 Task: Open Card Tax Filing Review in Board Voice of Customer Customer Persona Development and Analysis to Workspace Agile Coaching and add a team member Softage.2@softage.net, a label Yellow, a checklist Brewing, an attachment from your google drive, a color Yellow and finally, add a card description 'Conduct customer research for new product' and a comment 'This task presents an opportunity to demonstrate our creativity and innovation, exploring new ideas and approaches.'. Add a start date 'Jan 06, 1900' with a due date 'Jan 13, 1900'
Action: Mouse moved to (68, 314)
Screenshot: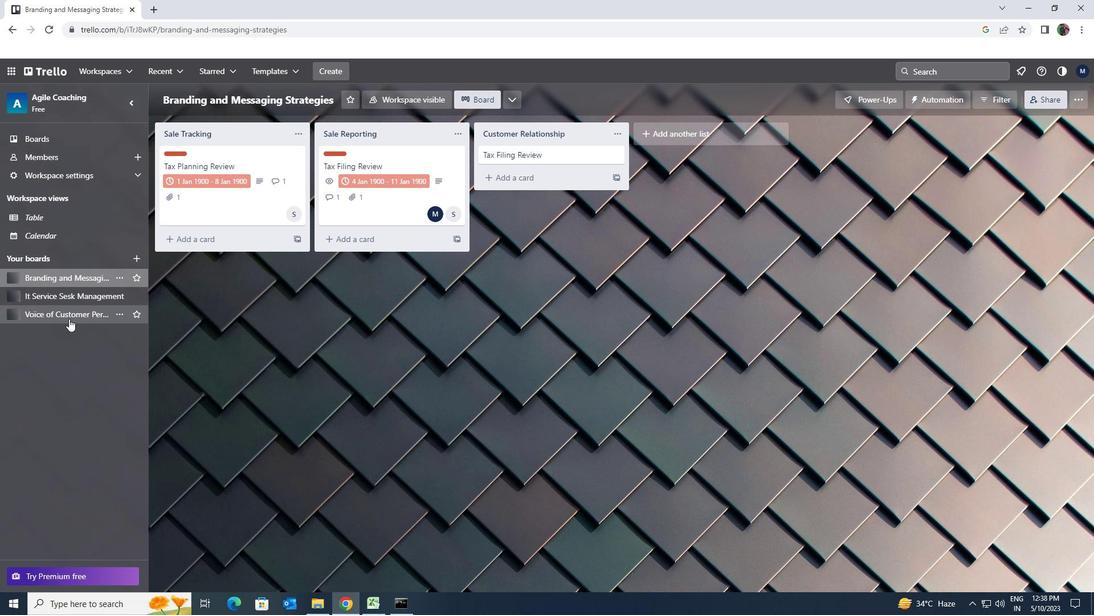 
Action: Mouse pressed left at (68, 314)
Screenshot: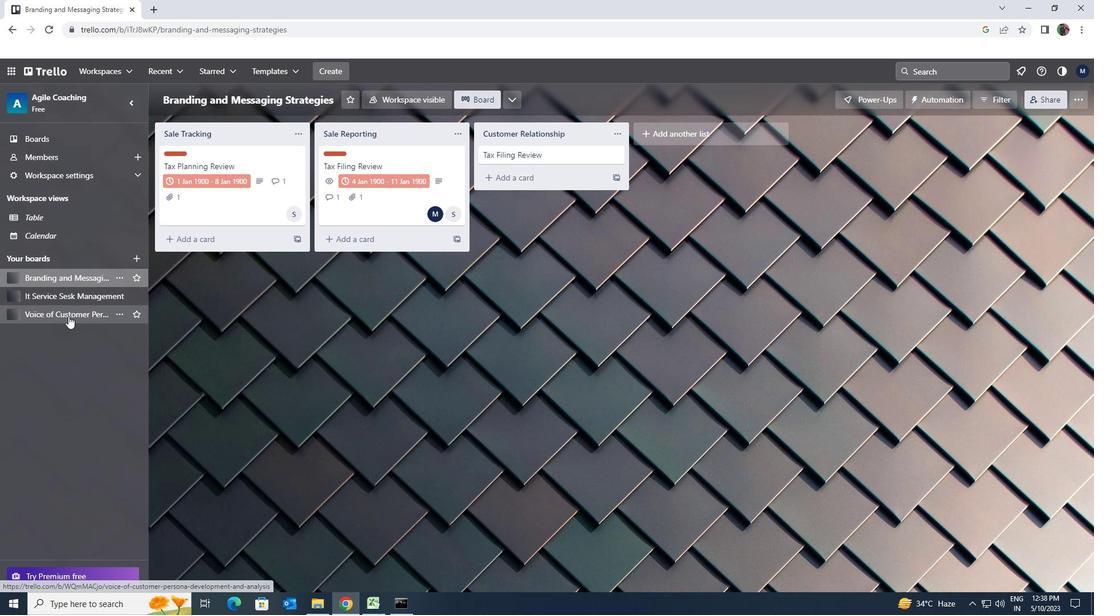 
Action: Mouse moved to (388, 176)
Screenshot: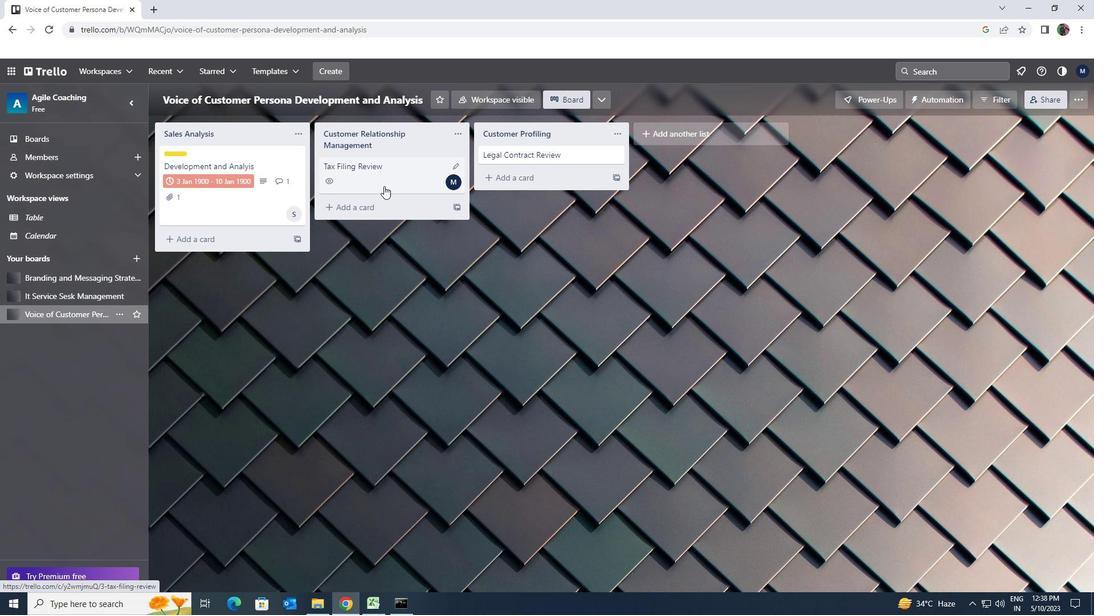 
Action: Mouse pressed left at (388, 176)
Screenshot: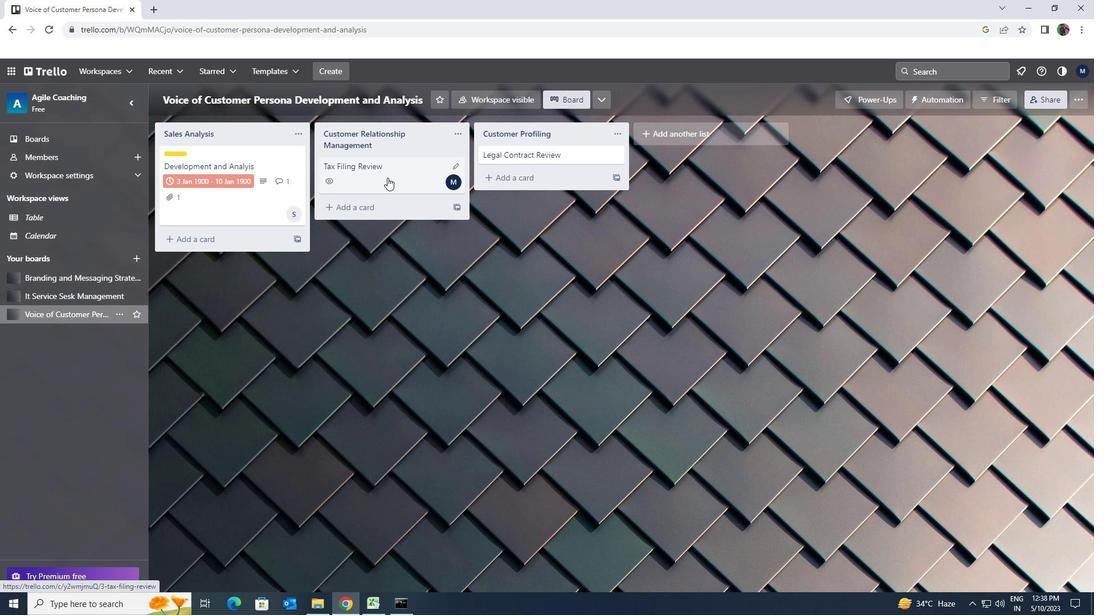 
Action: Mouse moved to (713, 167)
Screenshot: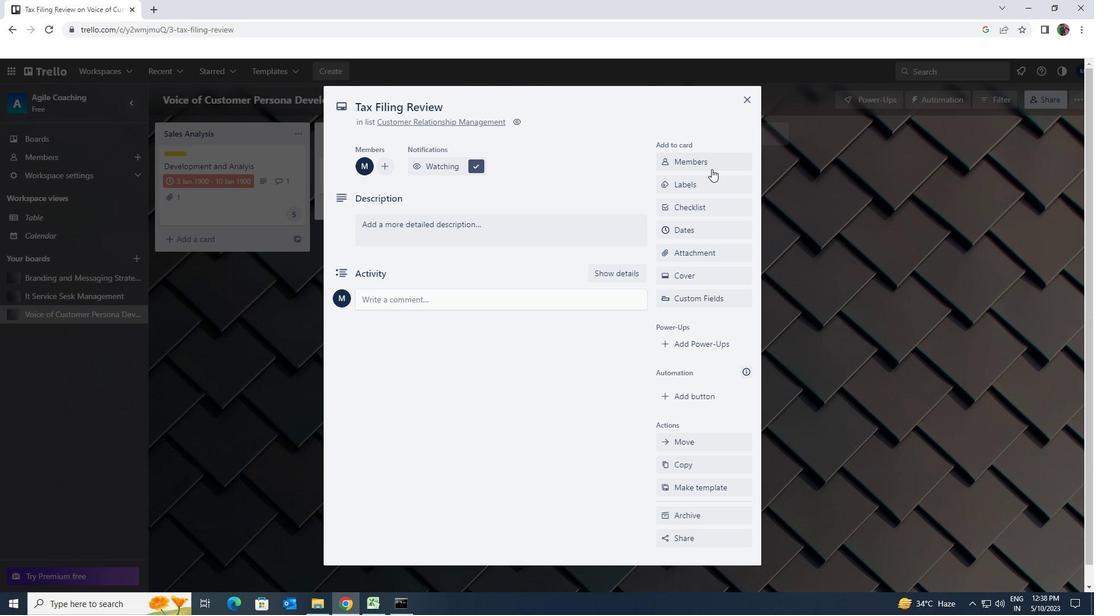 
Action: Mouse pressed left at (713, 167)
Screenshot: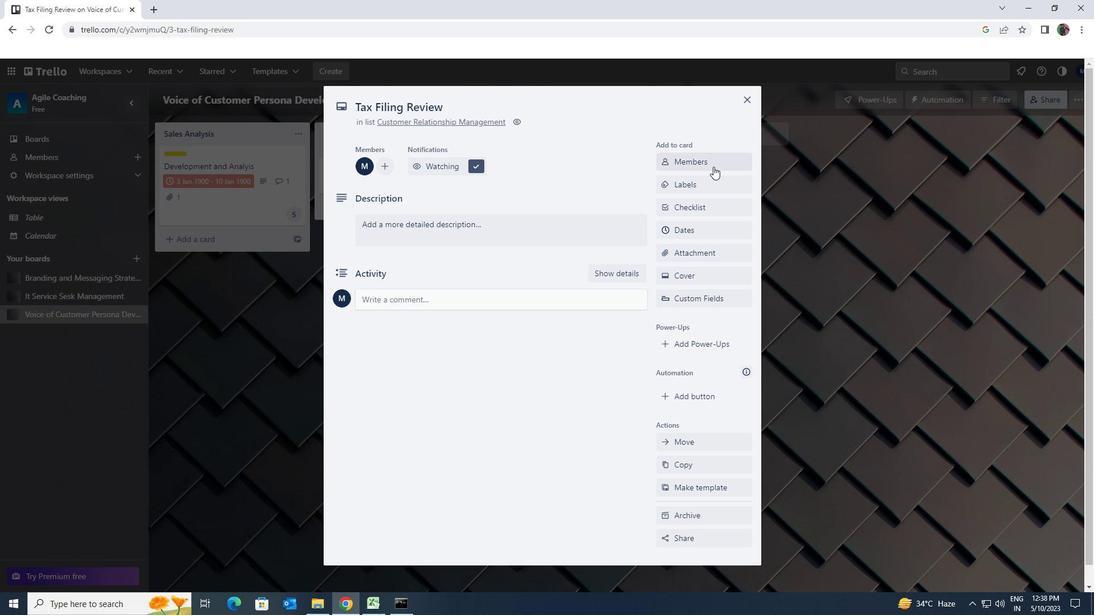 
Action: Key pressed <Key.shift>SOFTAGE.2<Key.shift><Key.shift><Key.shift>@<Key.shift>SOFTAGE.NET
Screenshot: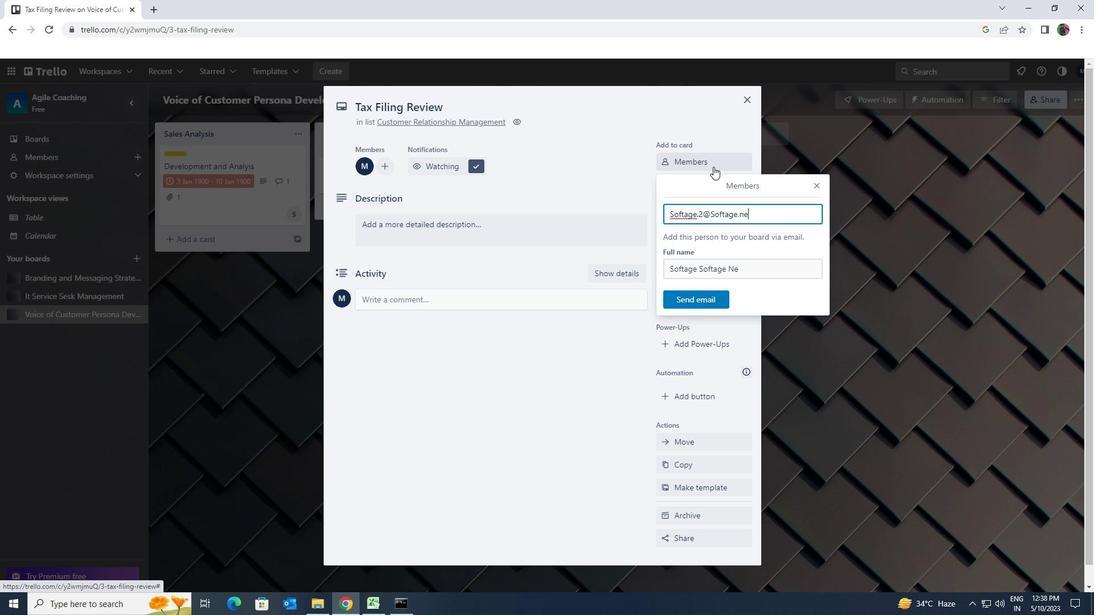 
Action: Mouse moved to (706, 292)
Screenshot: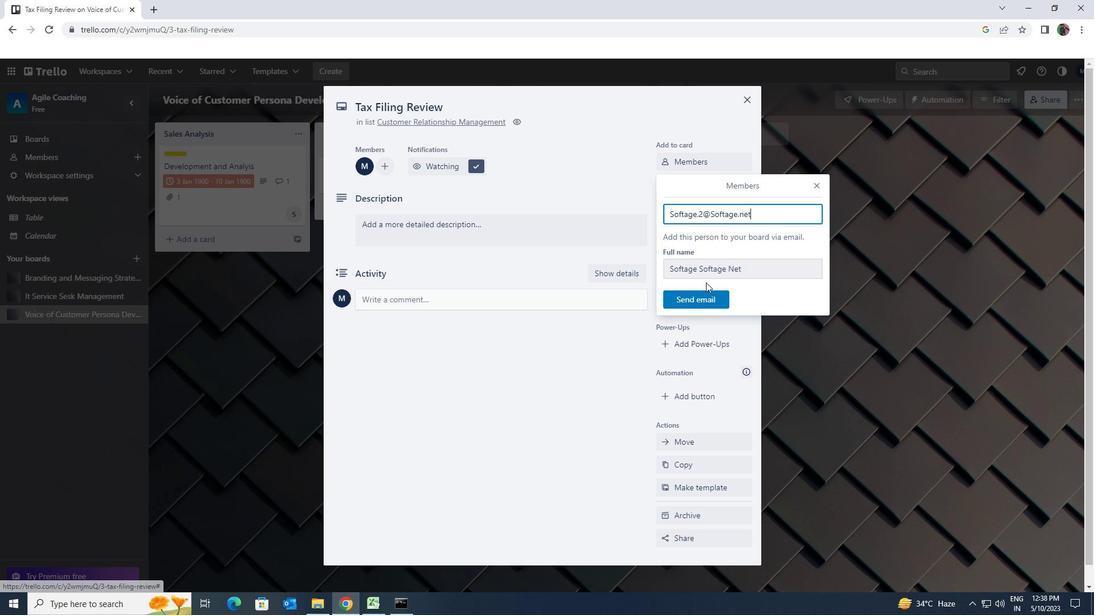 
Action: Mouse pressed left at (706, 292)
Screenshot: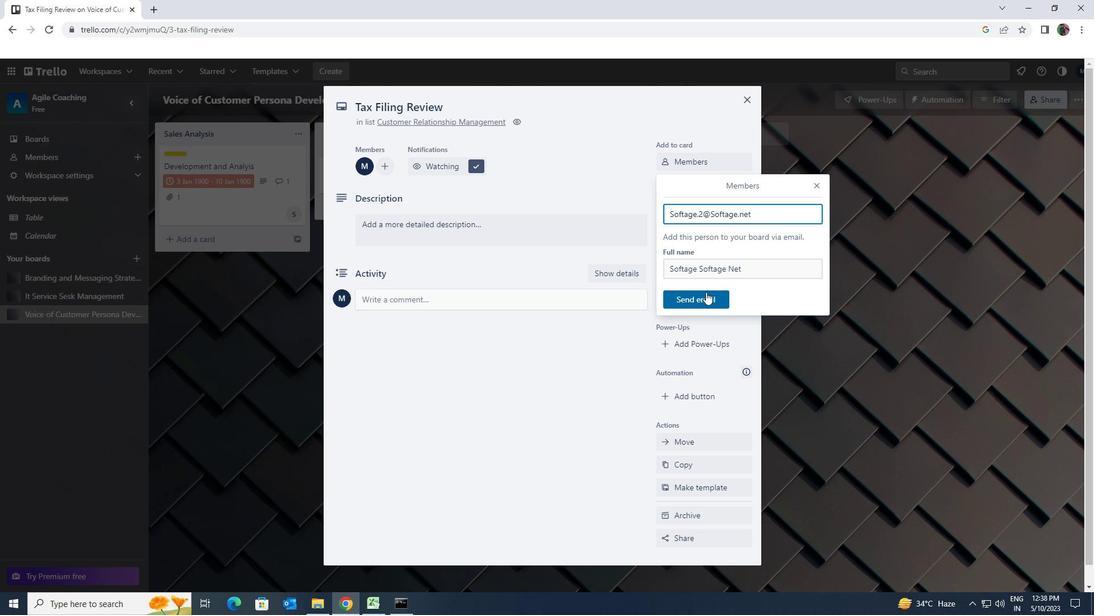 
Action: Mouse moved to (681, 182)
Screenshot: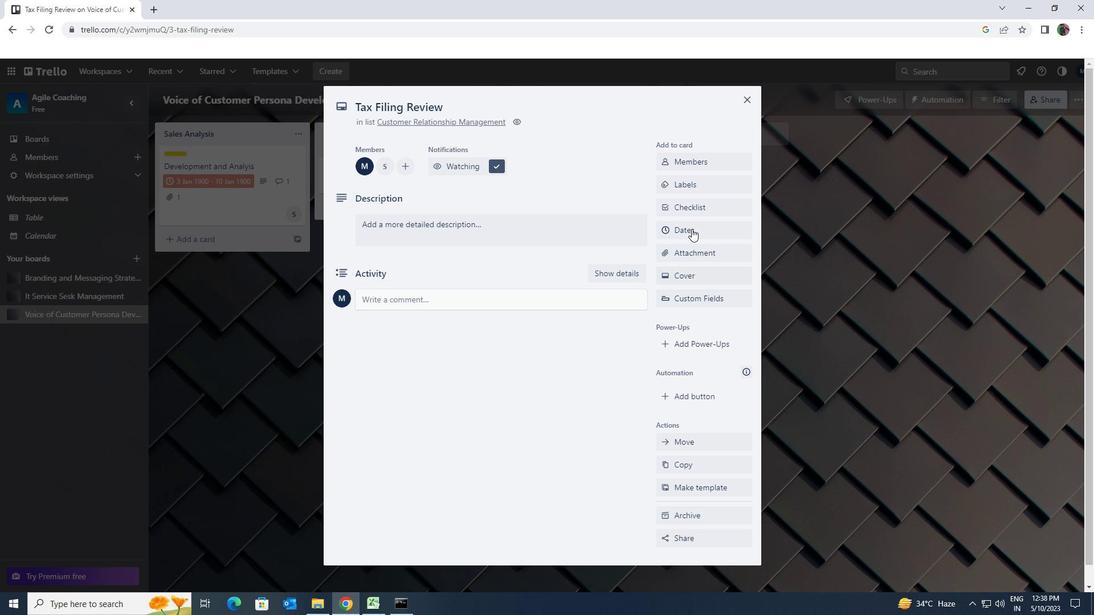 
Action: Mouse pressed left at (681, 182)
Screenshot: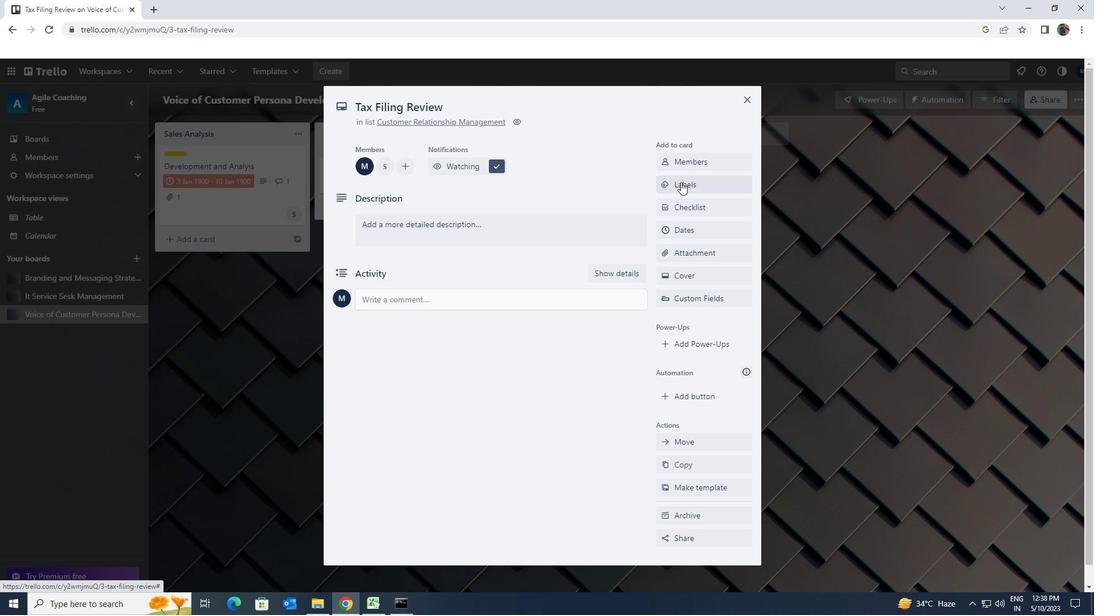 
Action: Mouse moved to (703, 417)
Screenshot: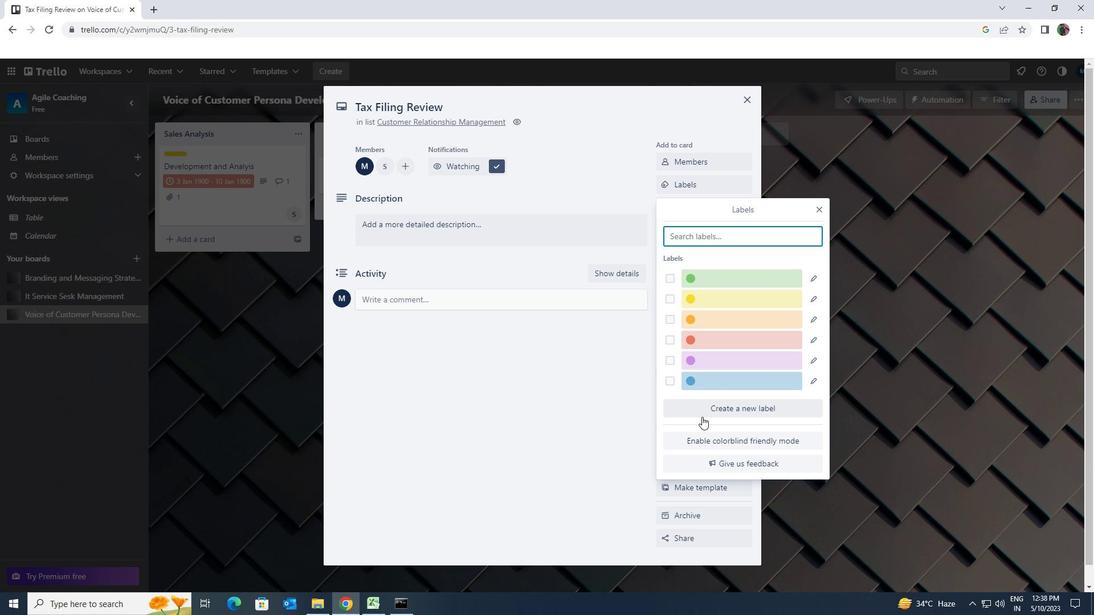 
Action: Mouse pressed left at (703, 417)
Screenshot: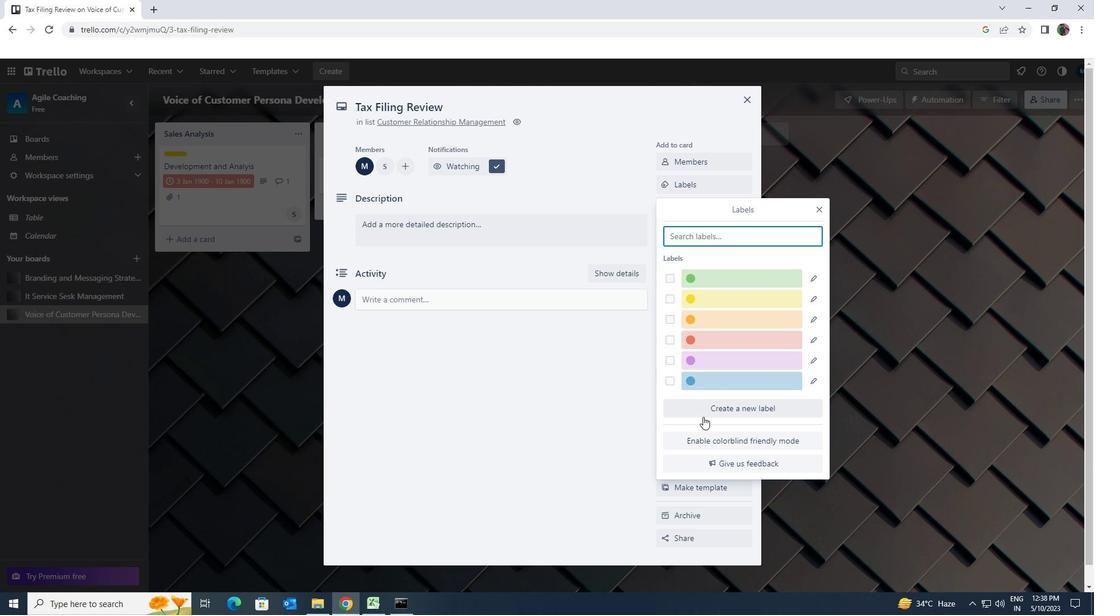 
Action: Mouse moved to (719, 370)
Screenshot: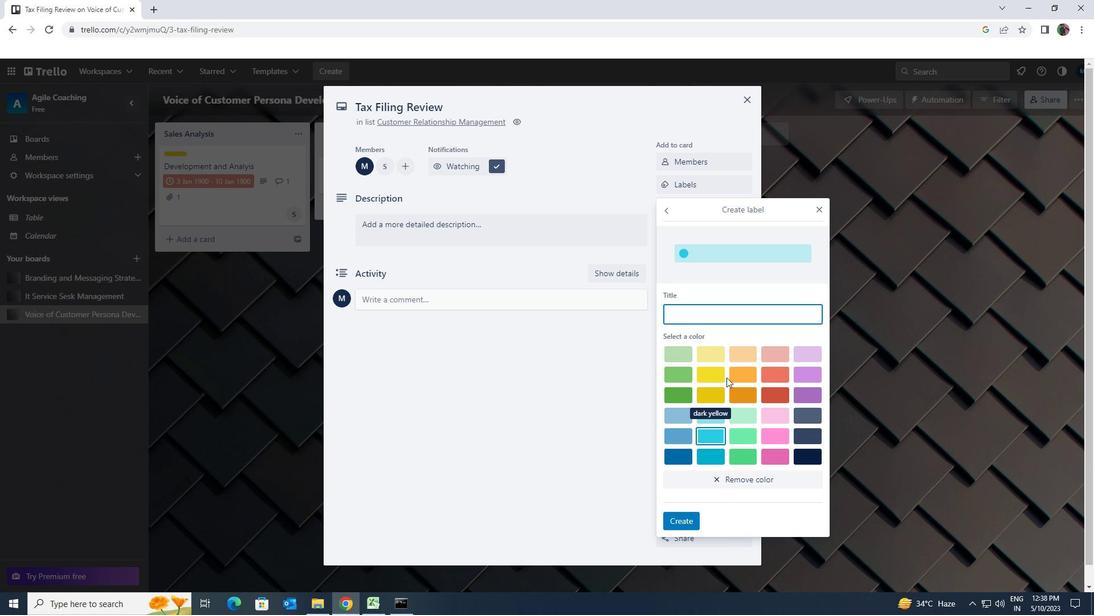 
Action: Mouse pressed left at (719, 370)
Screenshot: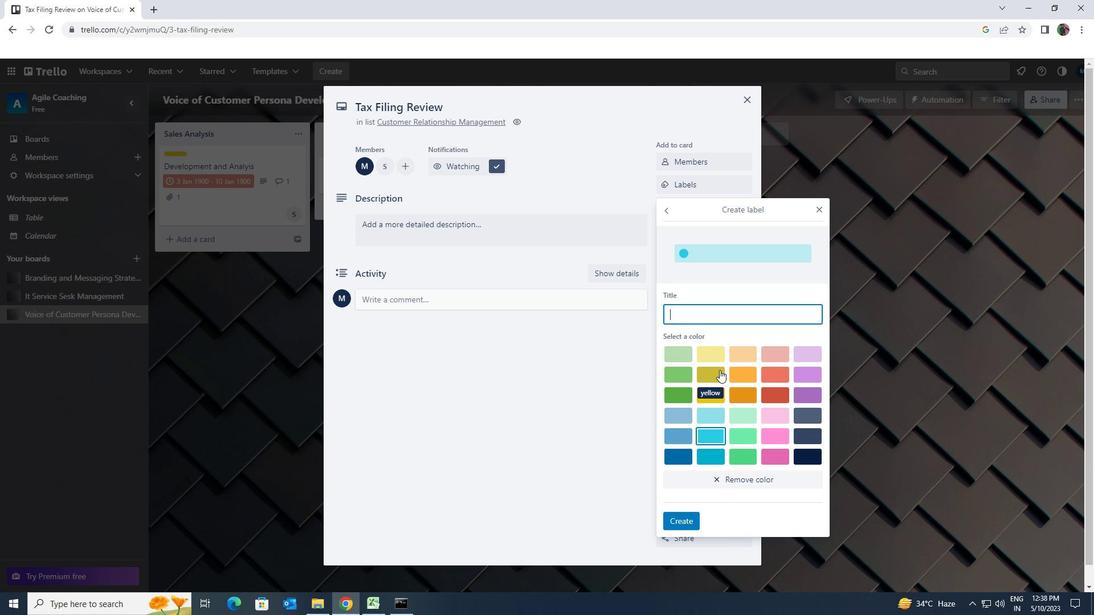 
Action: Mouse moved to (690, 519)
Screenshot: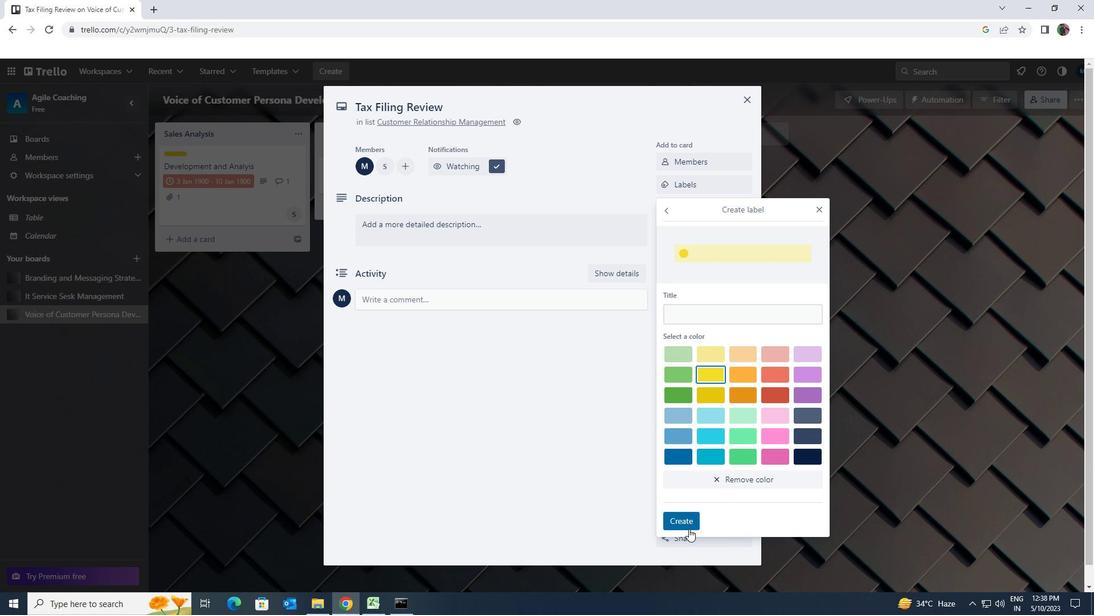 
Action: Mouse pressed left at (690, 519)
Screenshot: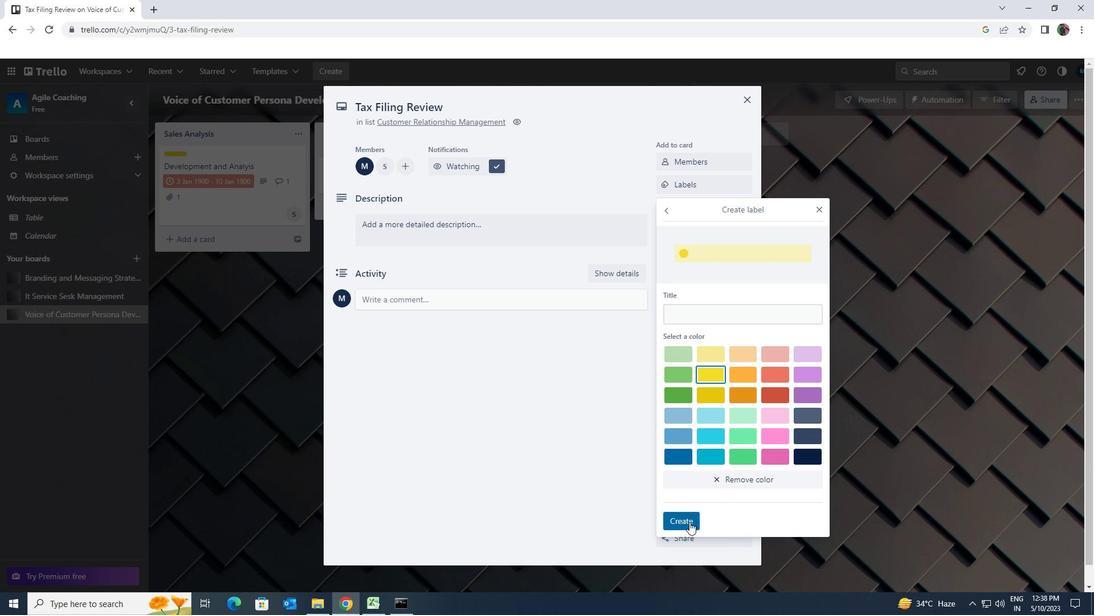 
Action: Mouse moved to (818, 212)
Screenshot: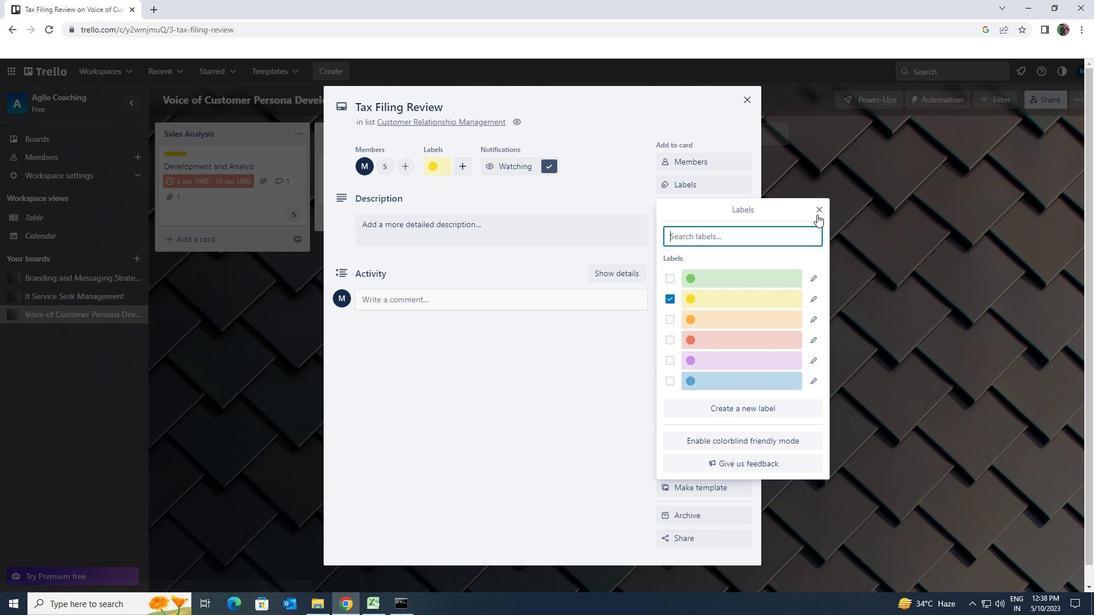 
Action: Mouse pressed left at (818, 212)
Screenshot: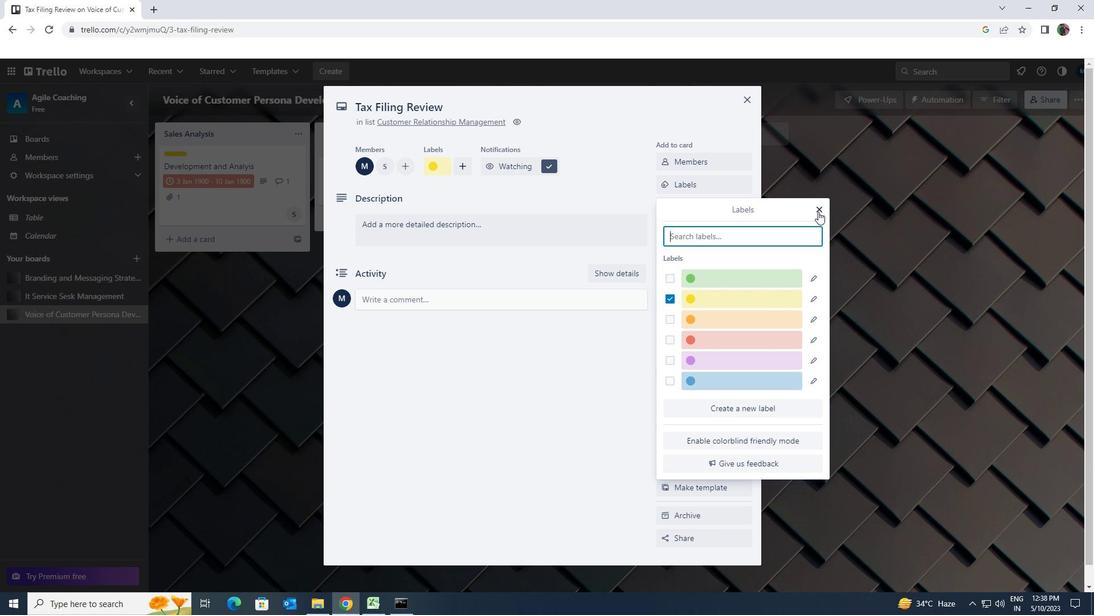 
Action: Mouse moved to (722, 213)
Screenshot: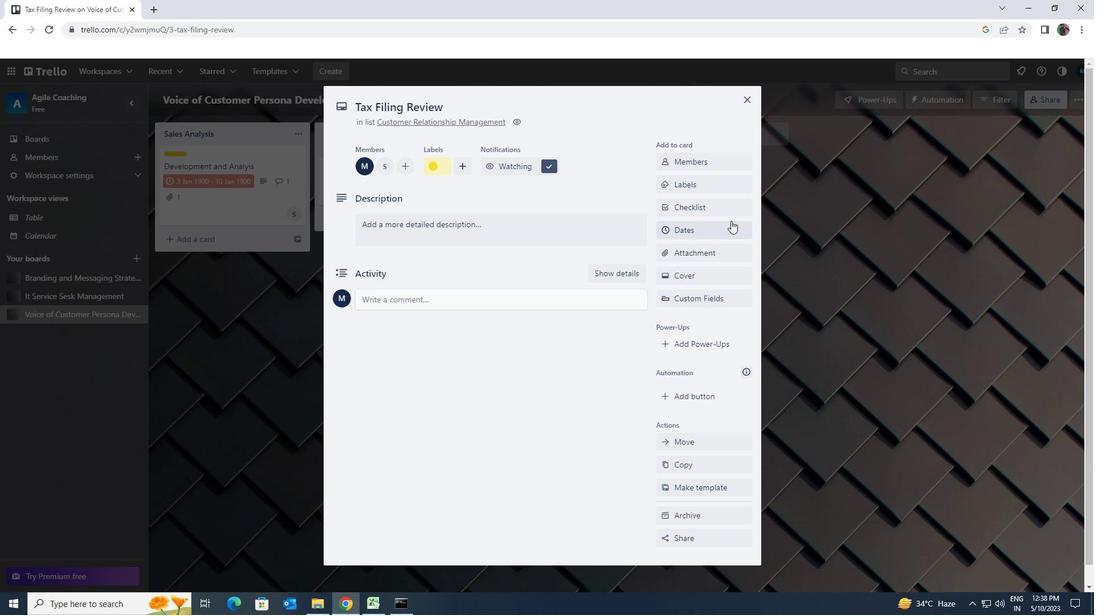 
Action: Mouse pressed left at (722, 213)
Screenshot: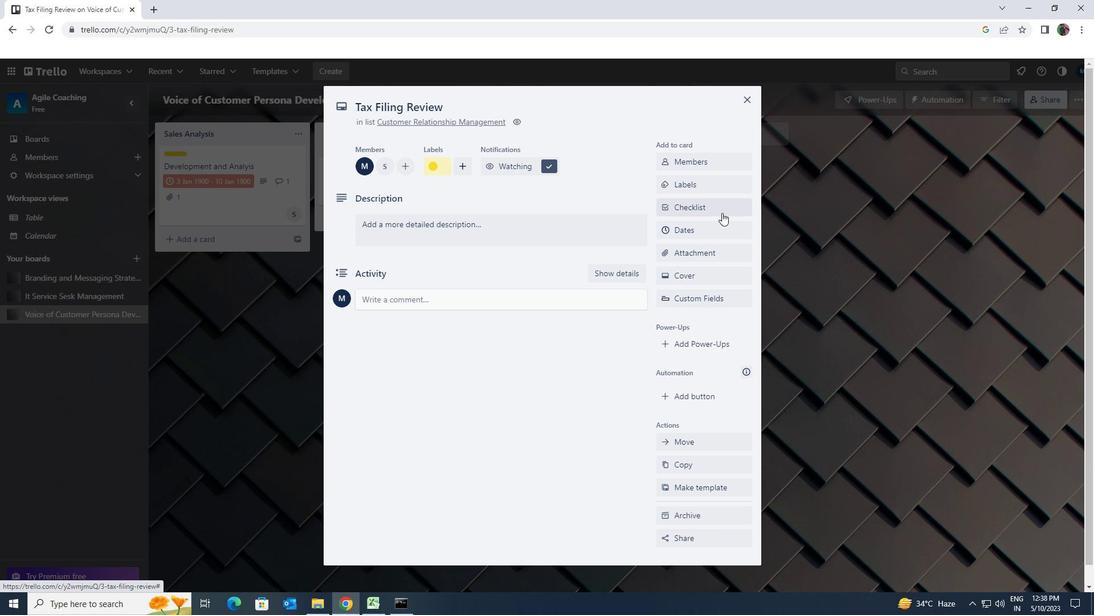 
Action: Mouse moved to (718, 273)
Screenshot: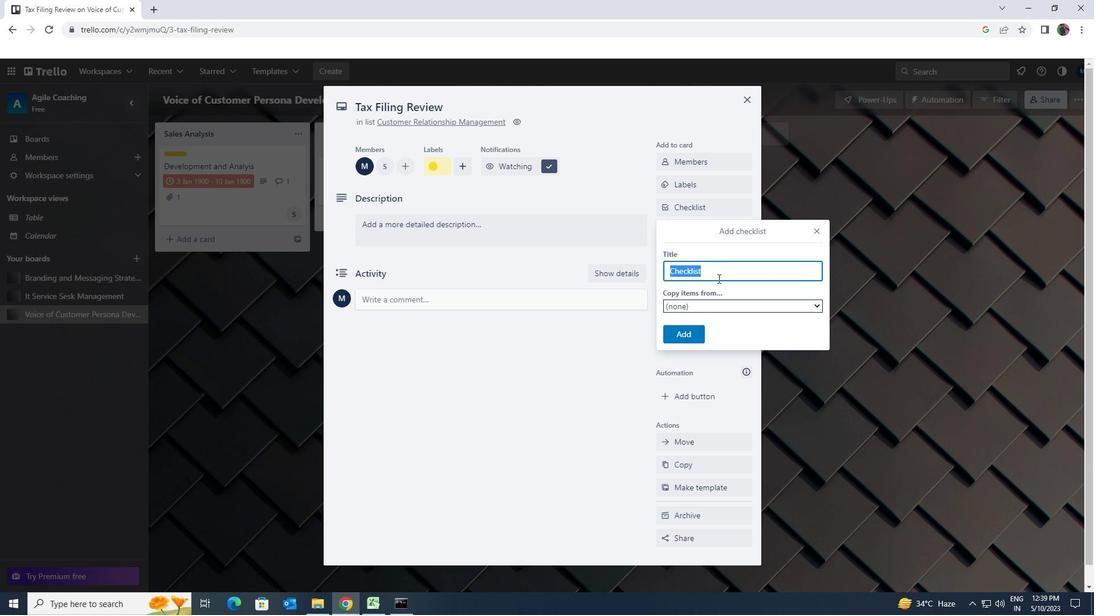 
Action: Key pressed <Key.backspace><Key.shift>CH<Key.backspace><Key.backspace><Key.shift>BREWING
Screenshot: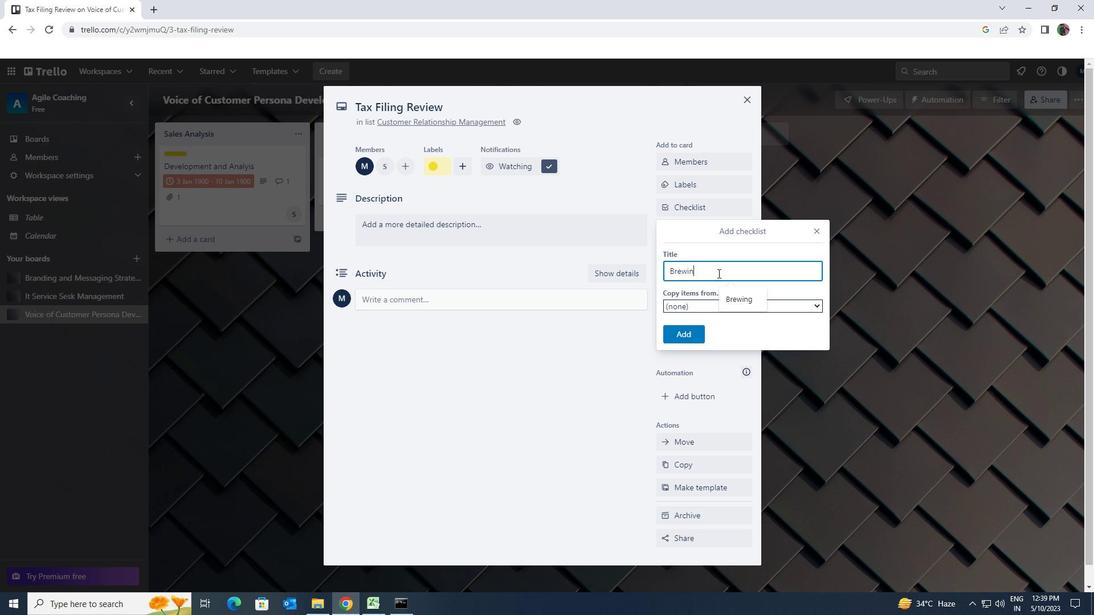 
Action: Mouse moved to (678, 334)
Screenshot: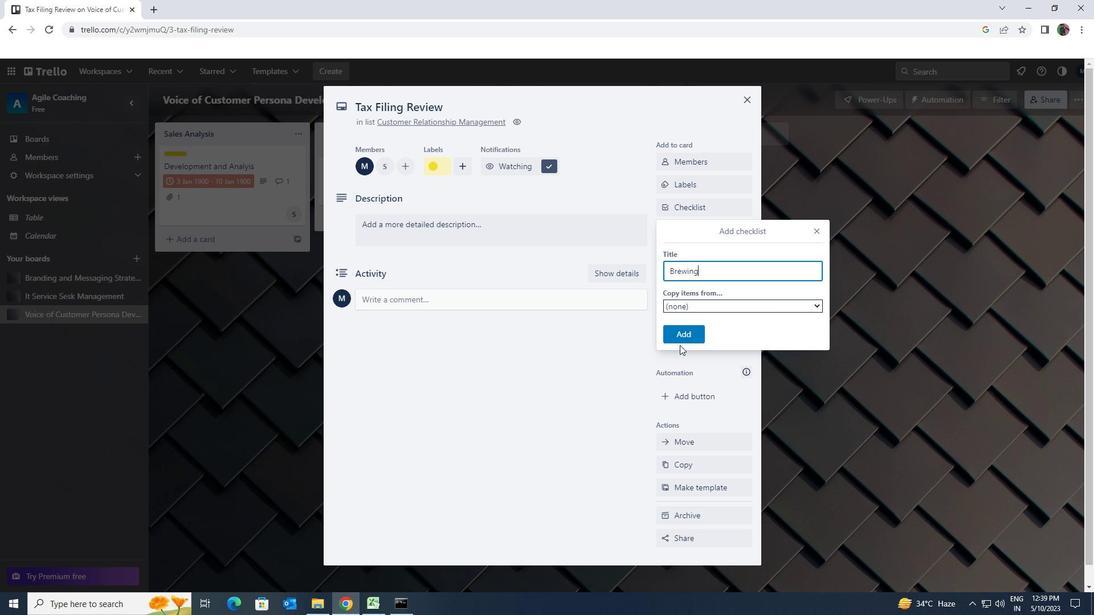 
Action: Mouse pressed left at (678, 334)
Screenshot: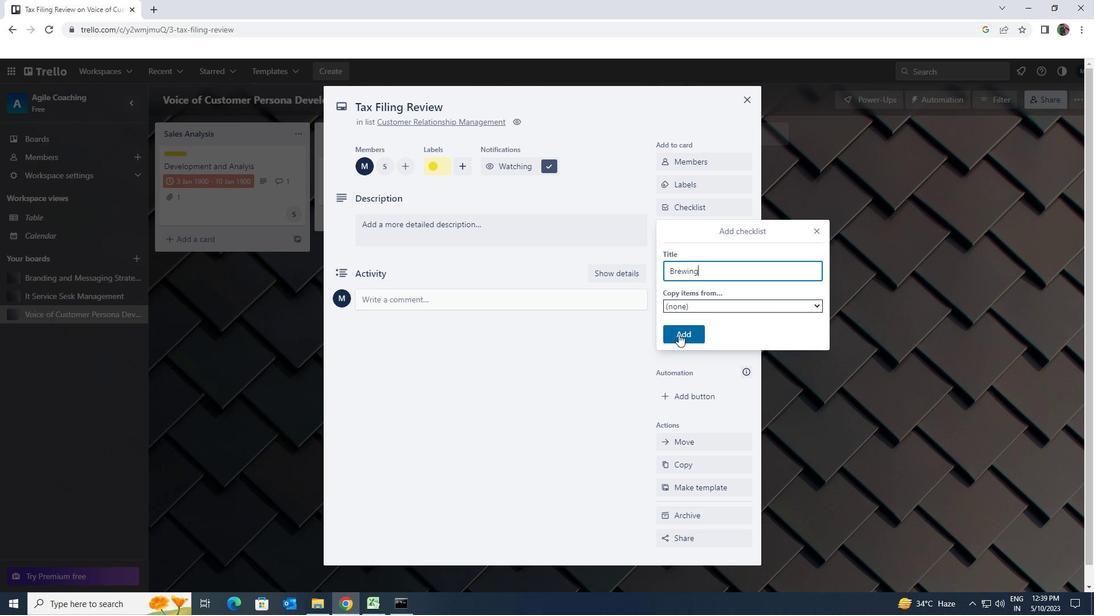 
Action: Mouse moved to (693, 245)
Screenshot: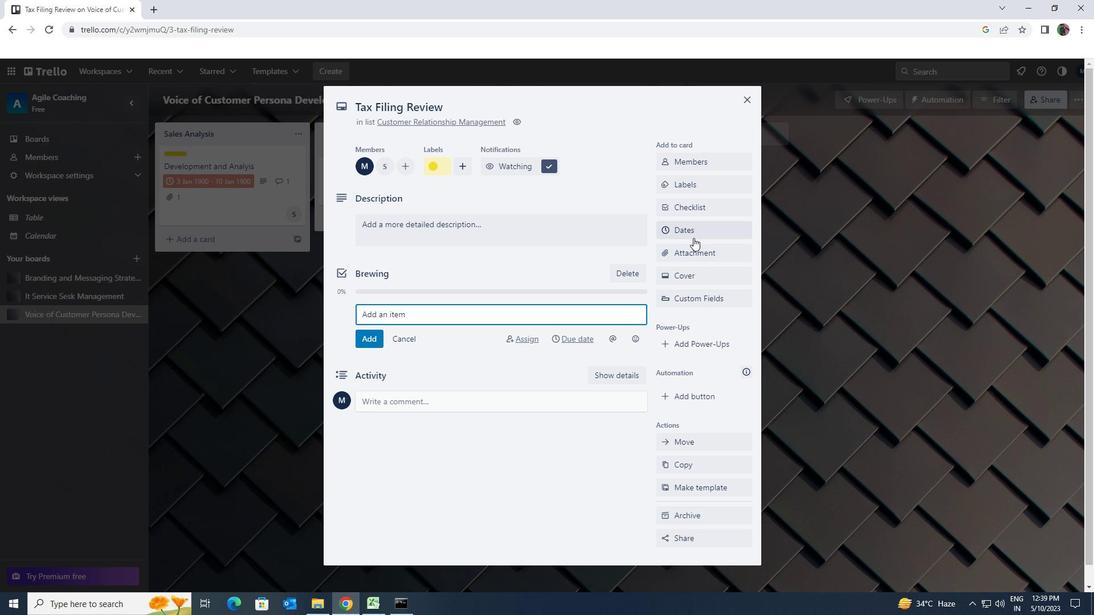 
Action: Mouse pressed left at (693, 245)
Screenshot: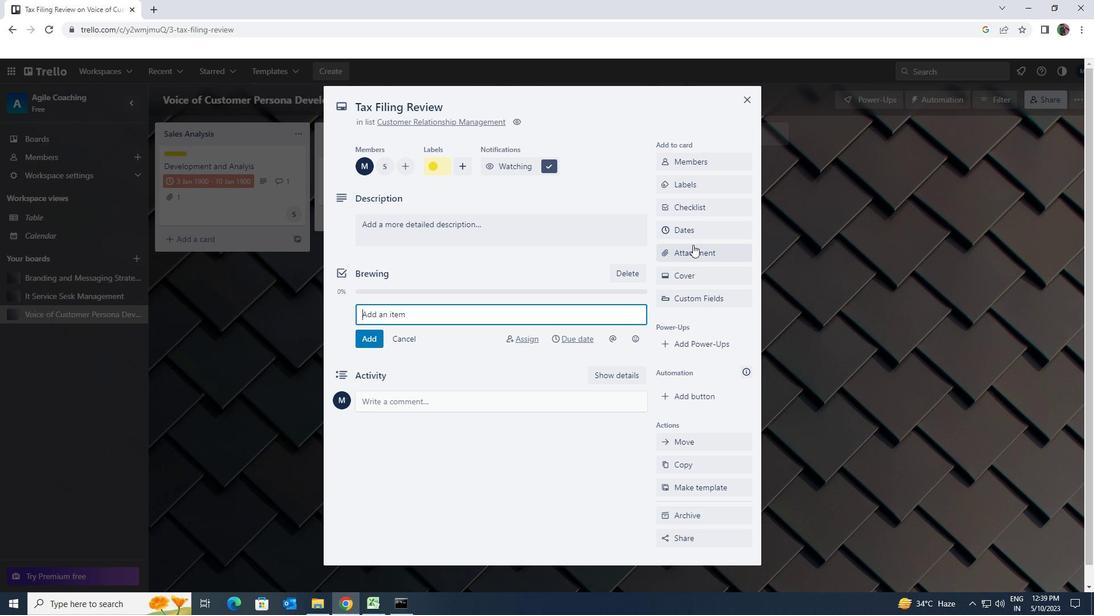 
Action: Mouse moved to (689, 334)
Screenshot: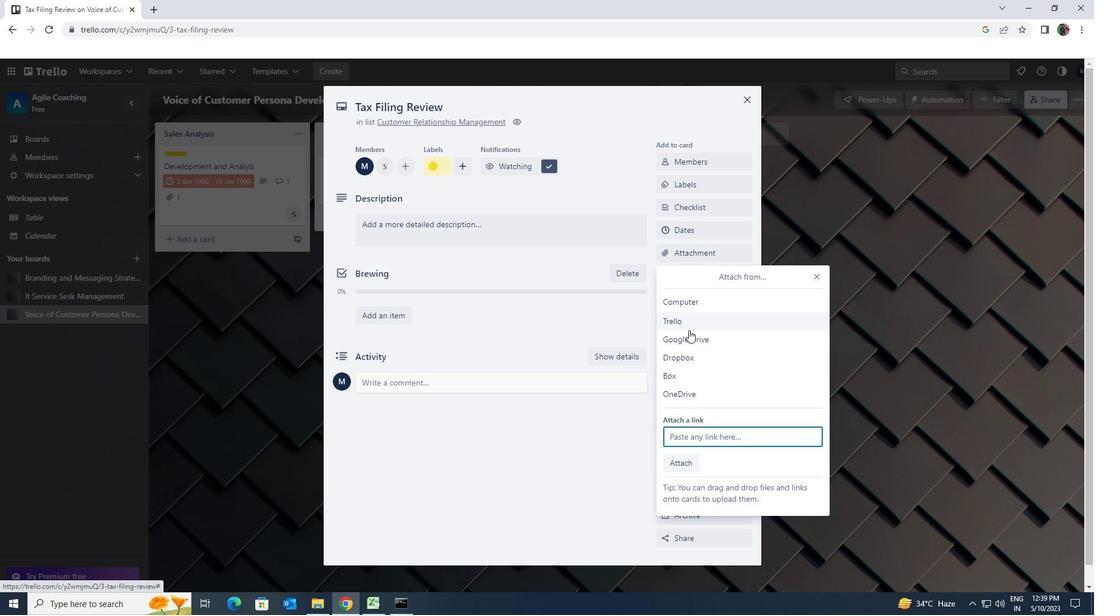 
Action: Mouse pressed left at (689, 334)
Screenshot: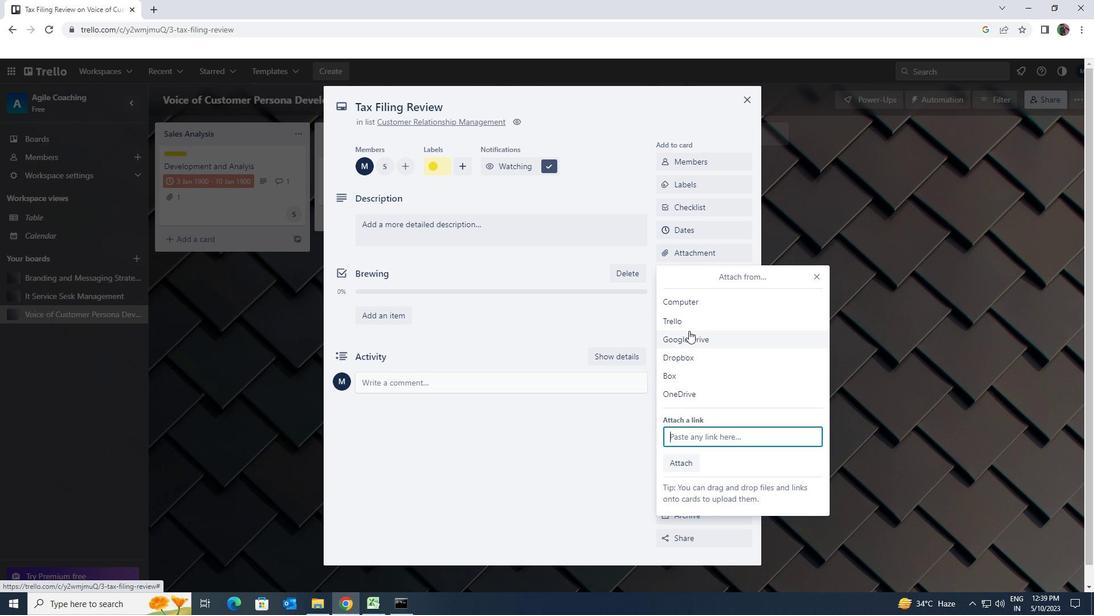 
Action: Mouse moved to (435, 391)
Screenshot: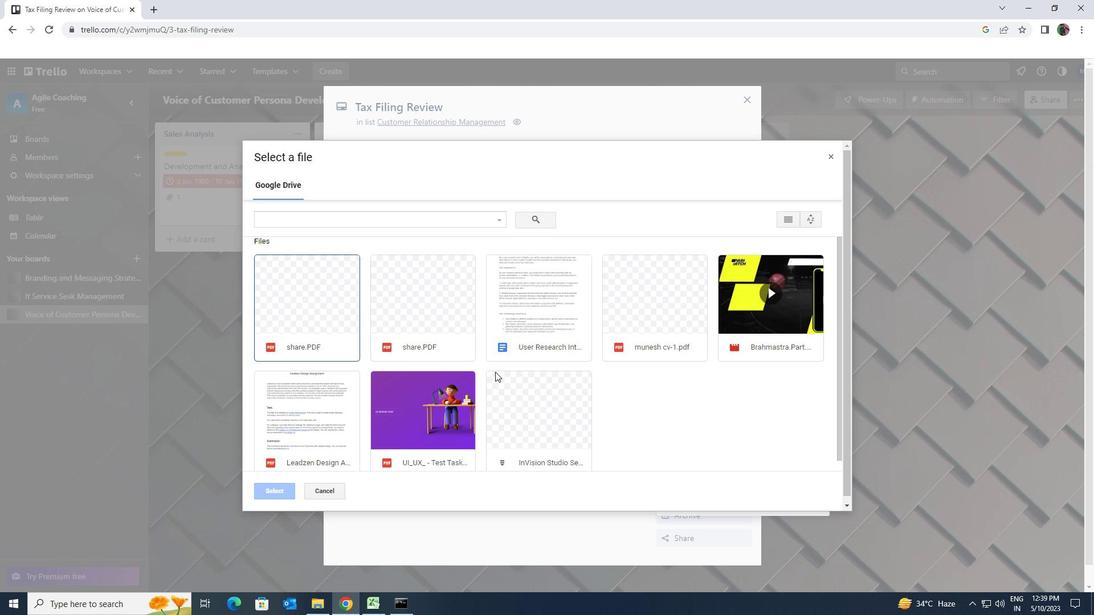 
Action: Mouse pressed left at (435, 391)
Screenshot: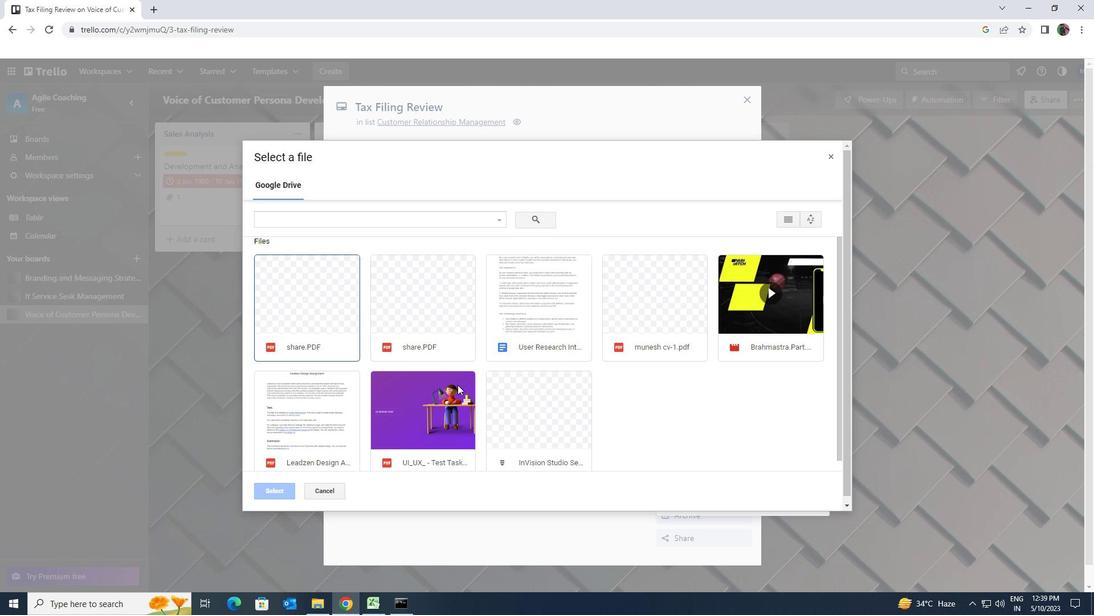 
Action: Mouse moved to (274, 491)
Screenshot: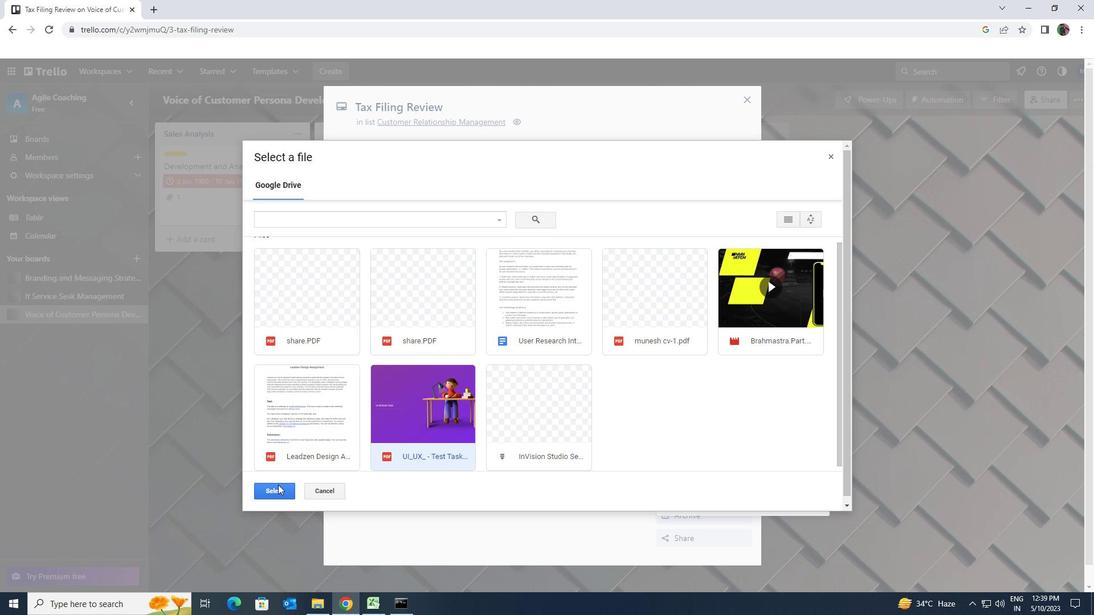 
Action: Mouse pressed left at (274, 491)
Screenshot: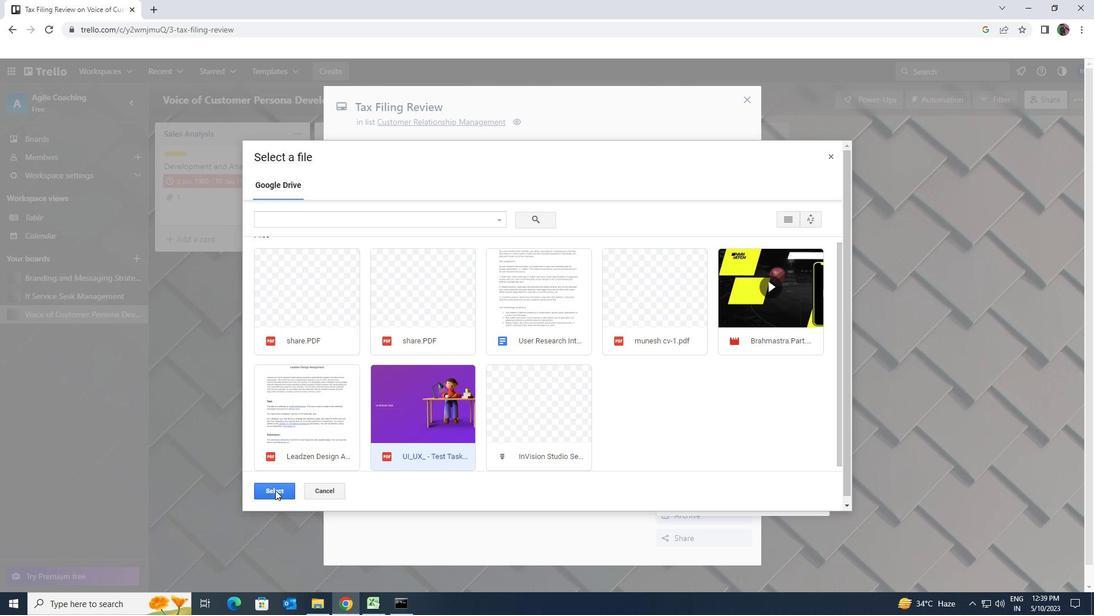 
Action: Mouse moved to (521, 237)
Screenshot: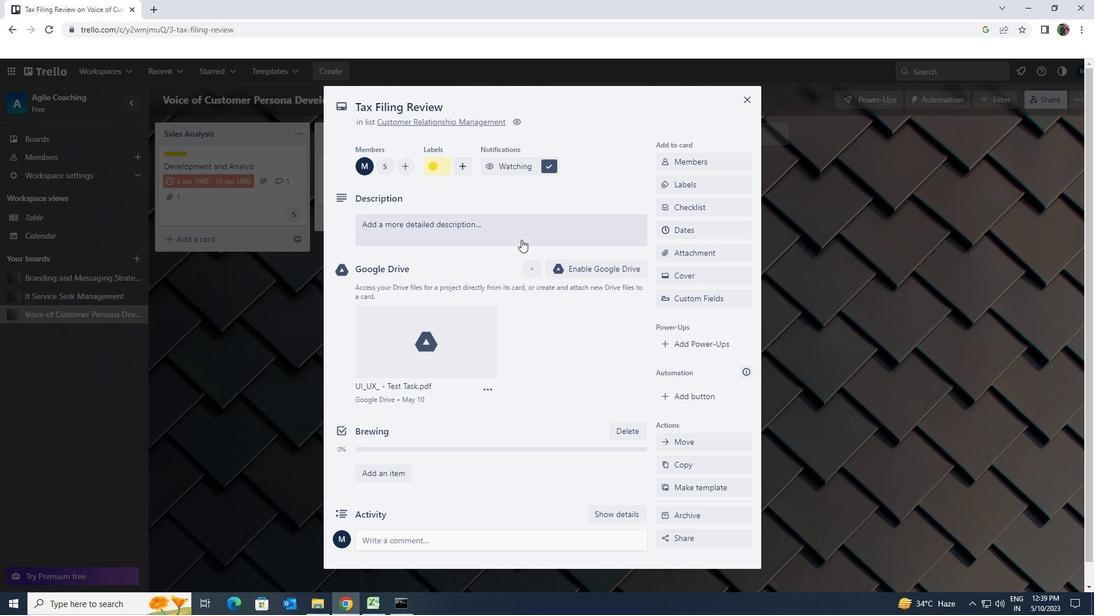 
Action: Mouse pressed left at (521, 237)
Screenshot: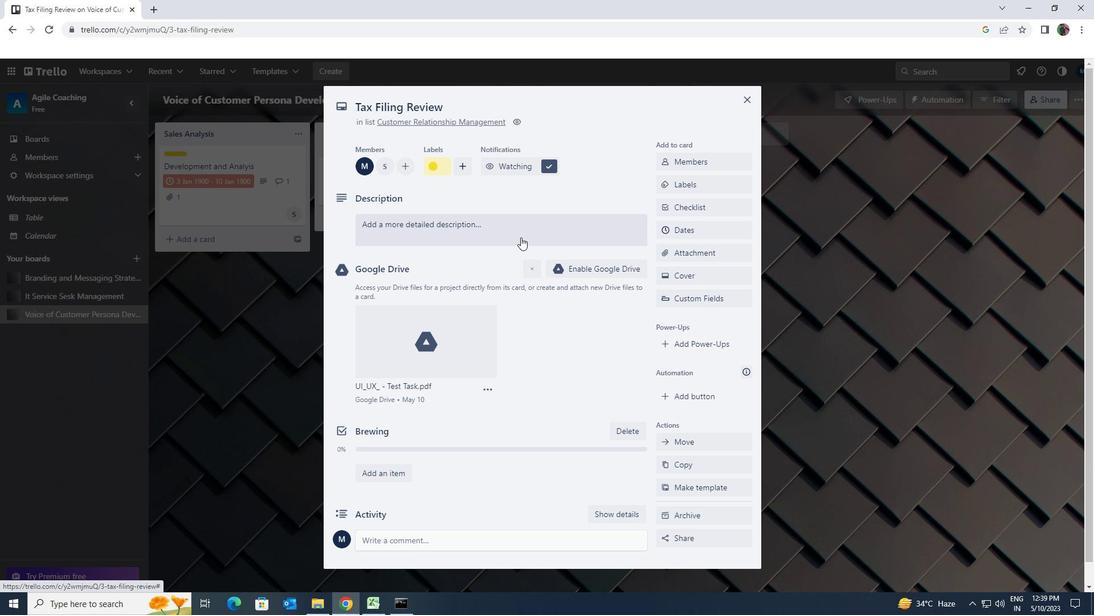
Action: Key pressed <Key.shift>CONDUCT<Key.space><Key.shift>CUSTOMER<Key.space><Key.shift><Key.shift><Key.shift><Key.shift><Key.shift><Key.shift><Key.shift><Key.shift>RESEARCH<Key.space>FOR<Key.space>M<Key.backspace>NEW<Key.space><Key.shift>PRODUCT<Key.space>
Screenshot: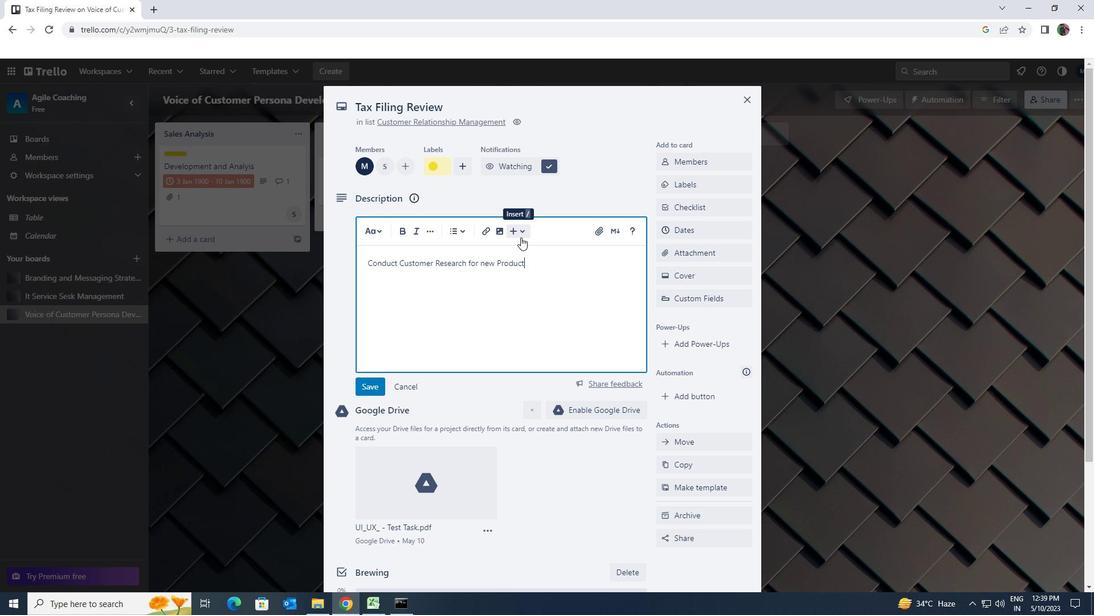 
Action: Mouse moved to (369, 386)
Screenshot: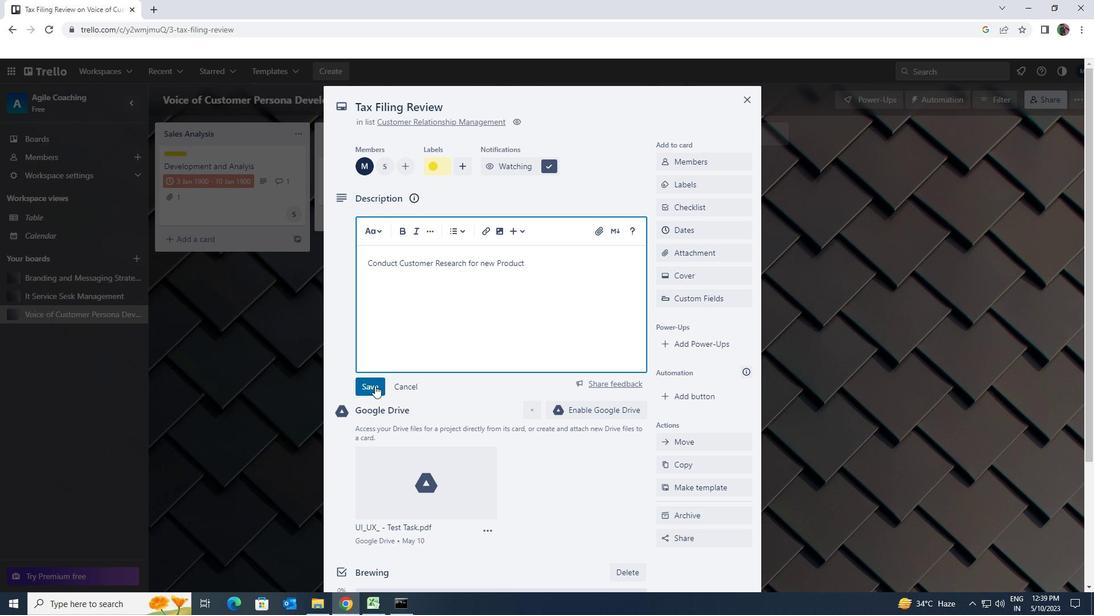 
Action: Mouse pressed left at (369, 386)
Screenshot: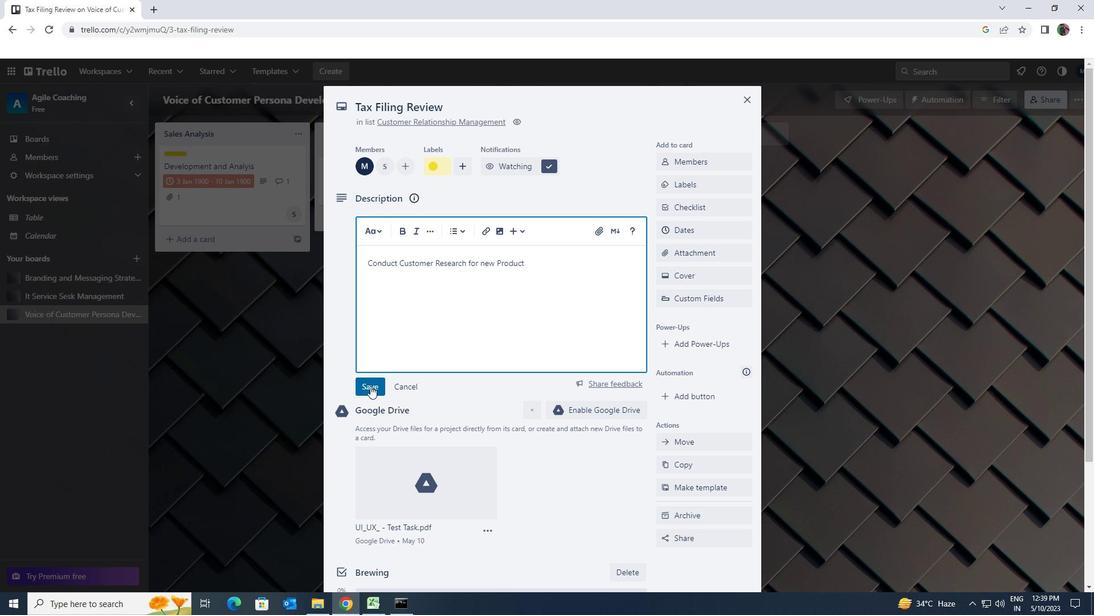 
Action: Mouse moved to (536, 206)
Screenshot: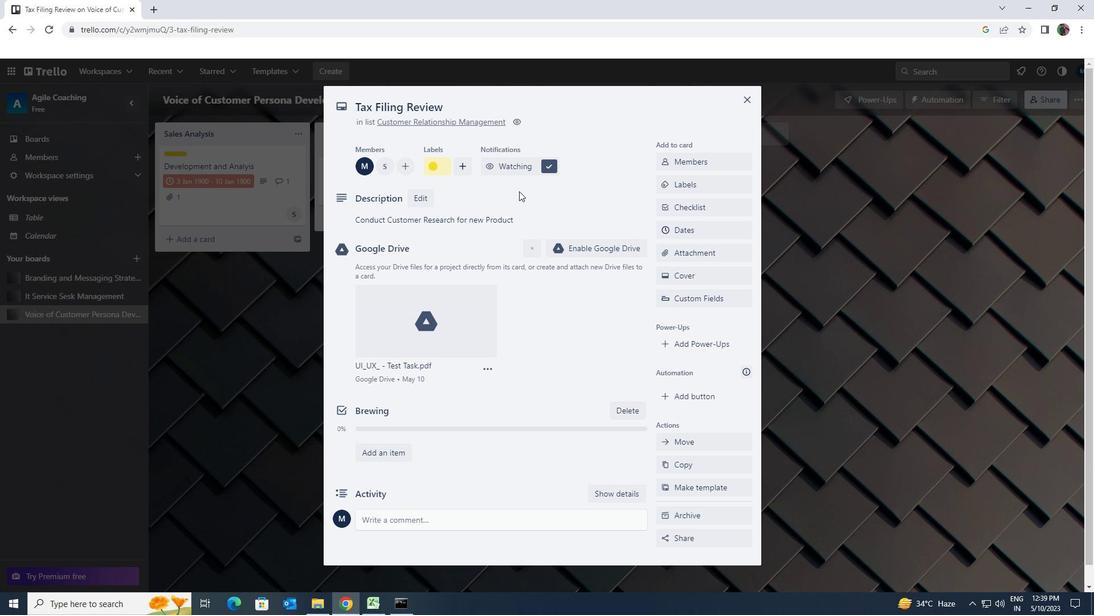 
Action: Mouse scrolled (536, 206) with delta (0, 0)
Screenshot: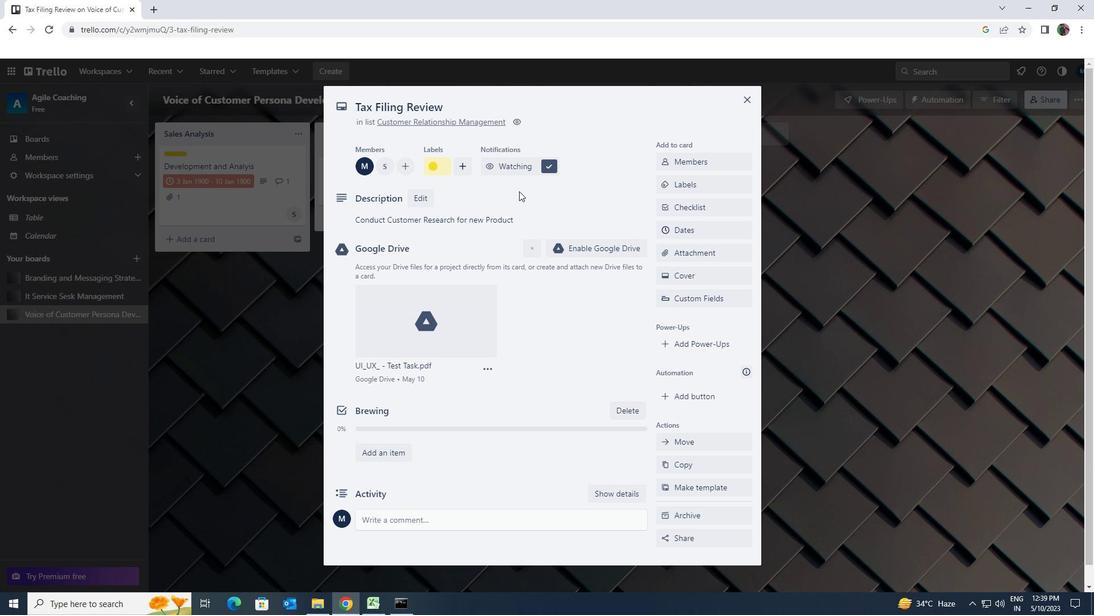 
Action: Mouse scrolled (536, 206) with delta (0, 0)
Screenshot: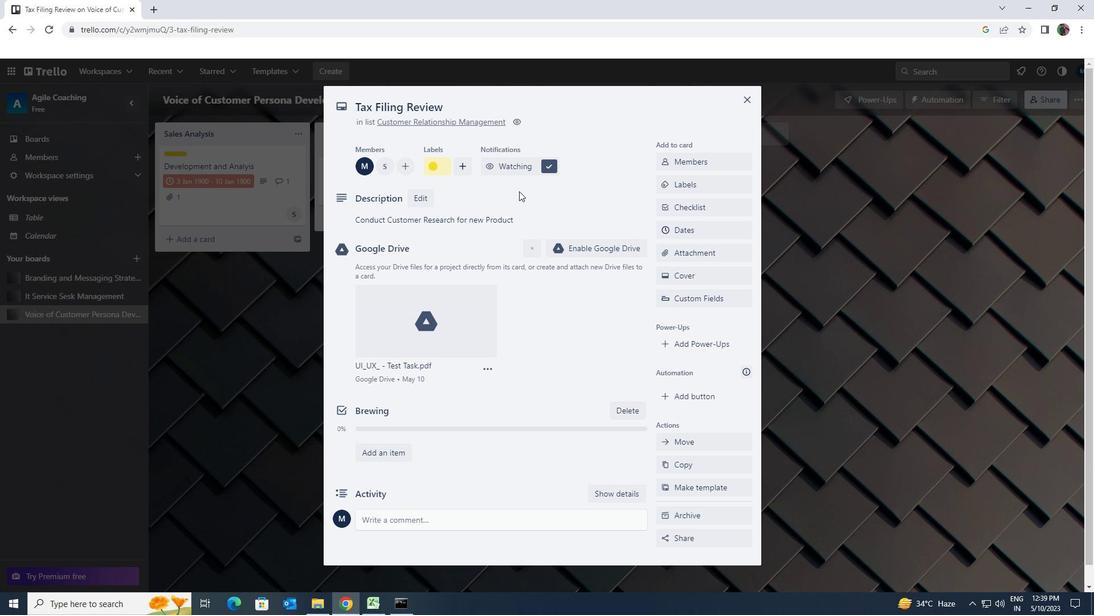 
Action: Mouse scrolled (536, 206) with delta (0, 0)
Screenshot: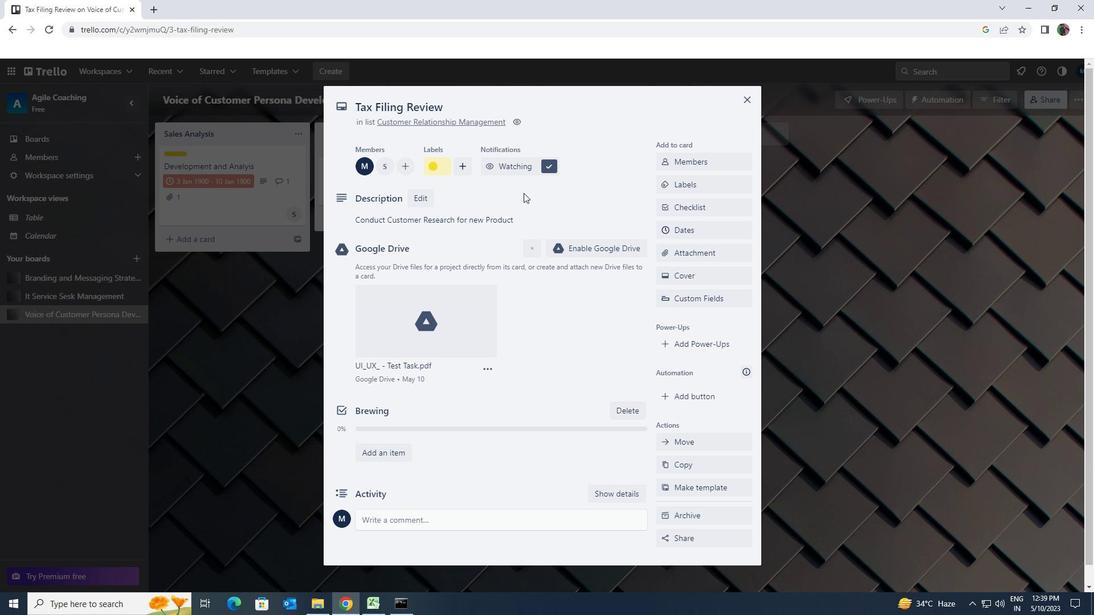 
Action: Mouse moved to (539, 212)
Screenshot: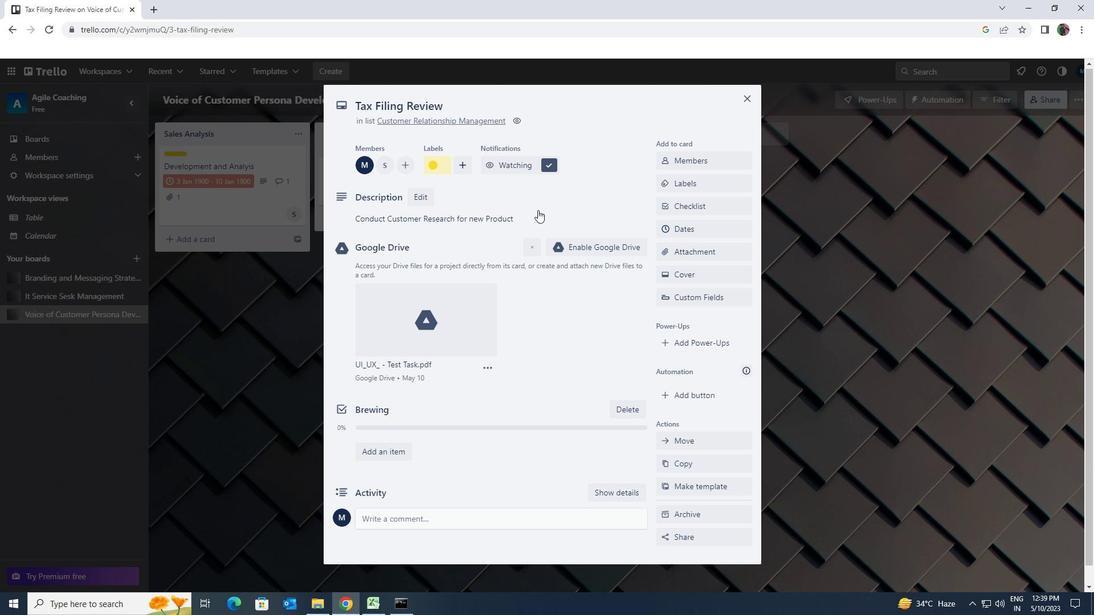 
Action: Mouse scrolled (539, 212) with delta (0, 0)
Screenshot: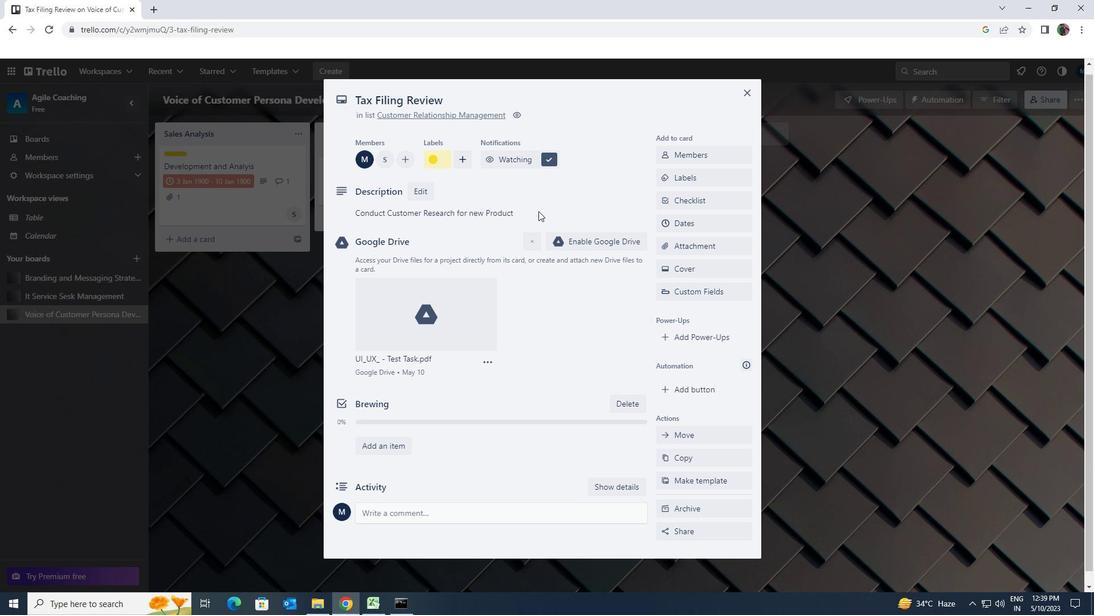
Action: Mouse scrolled (539, 212) with delta (0, 0)
Screenshot: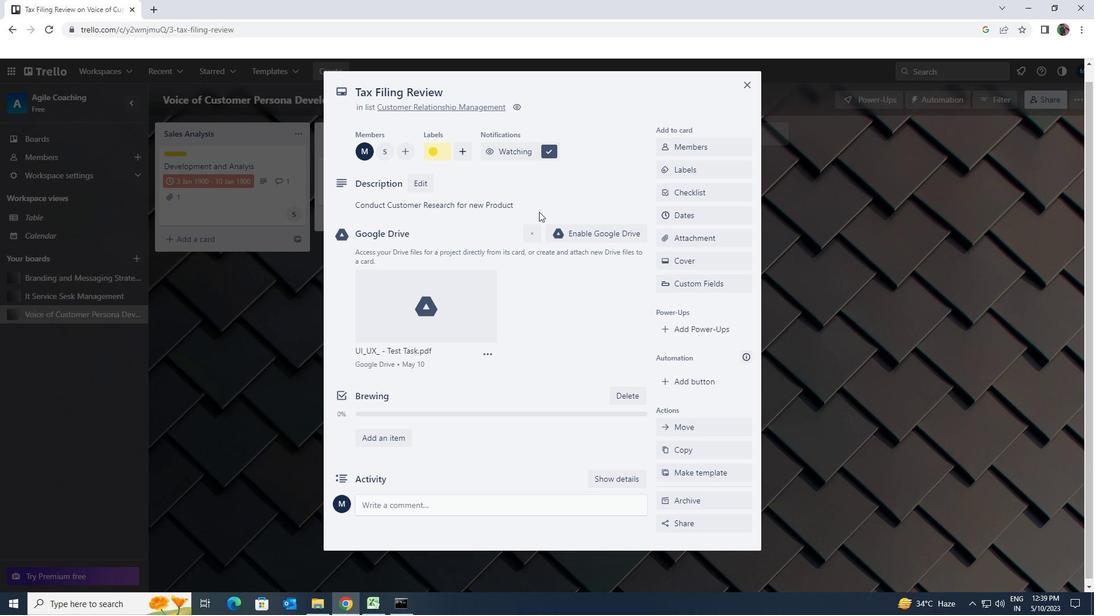 
Action: Mouse scrolled (539, 212) with delta (0, 0)
Screenshot: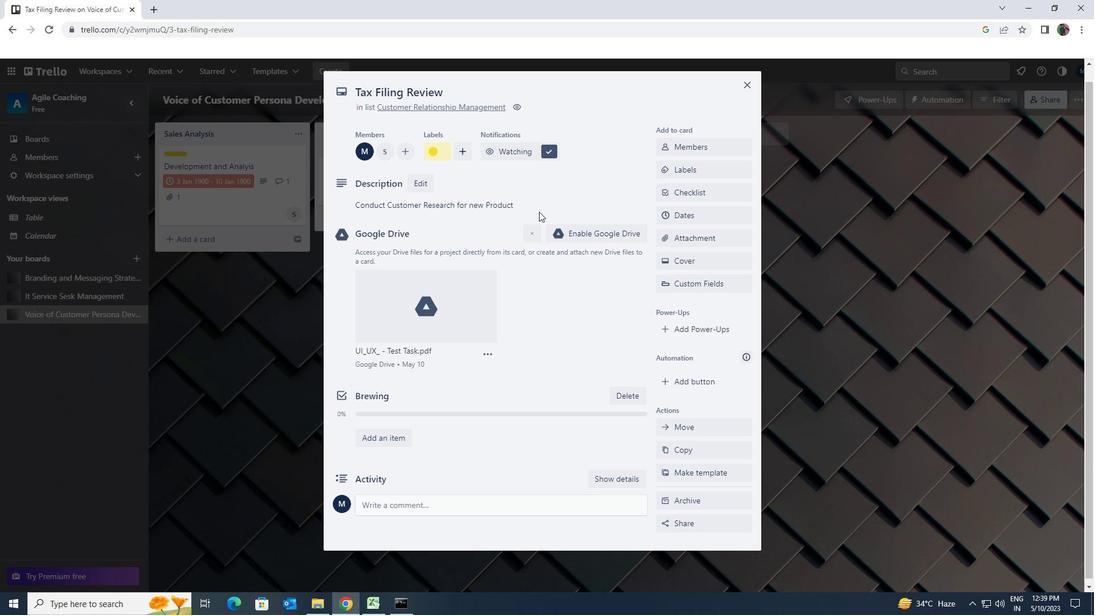 
Action: Mouse moved to (469, 505)
Screenshot: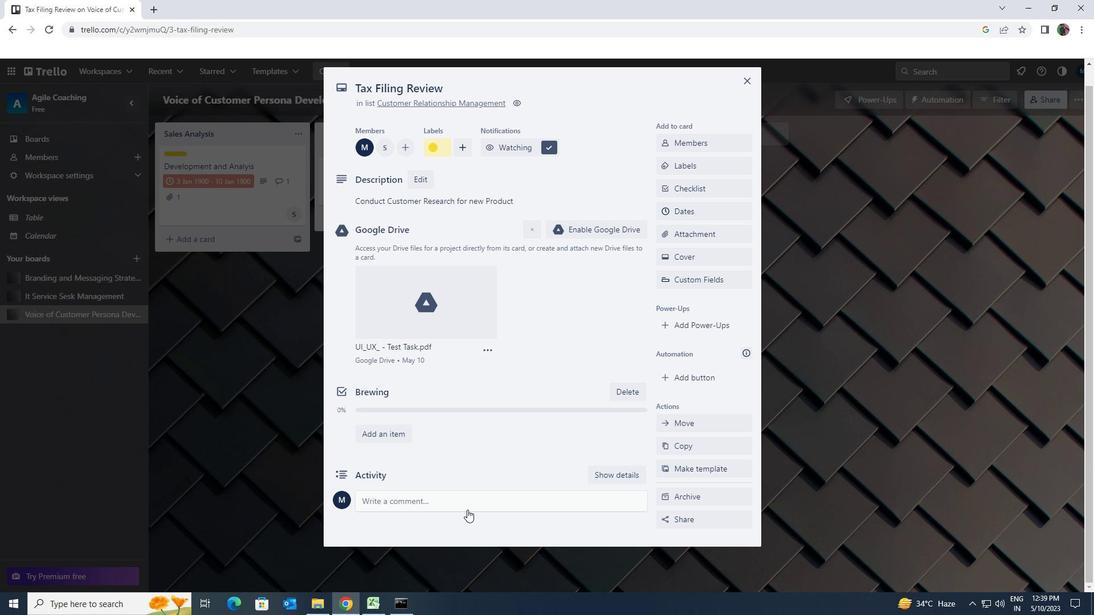 
Action: Mouse pressed left at (469, 505)
Screenshot: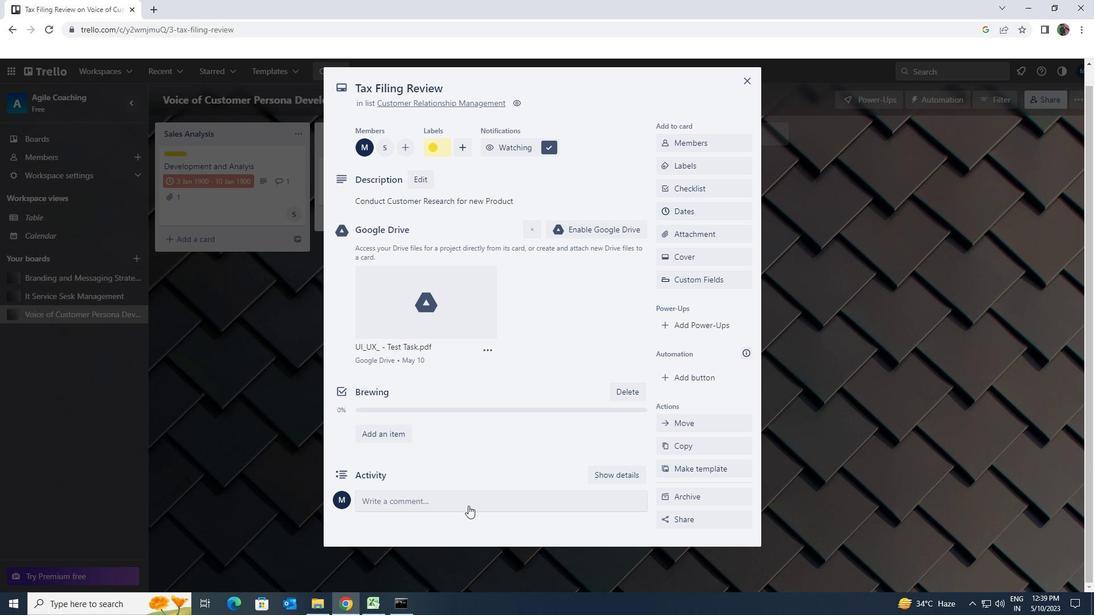 
Action: Mouse moved to (460, 485)
Screenshot: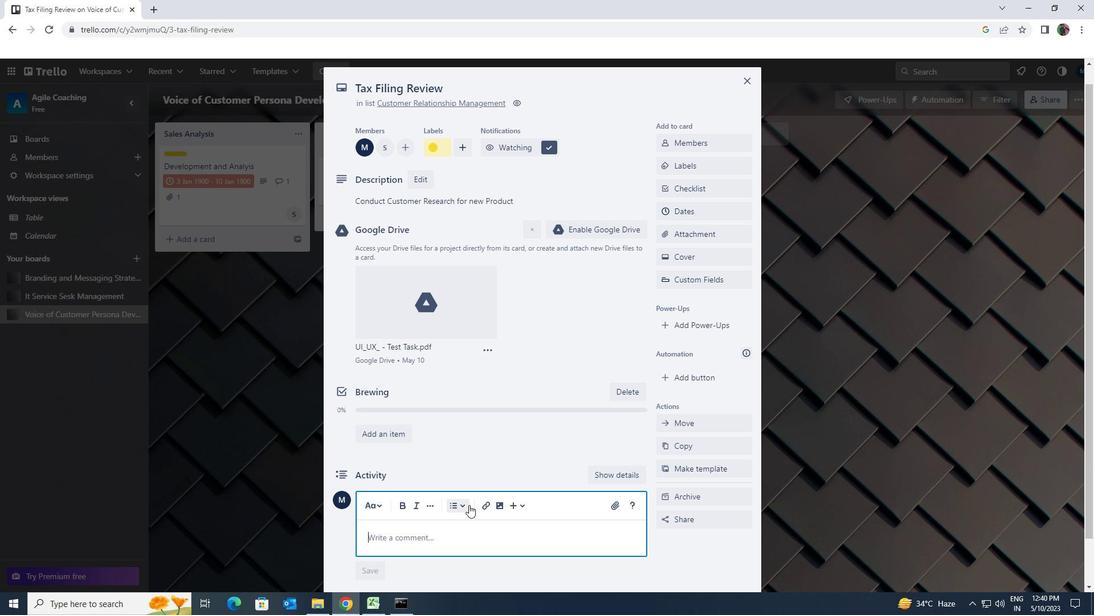 
Action: Key pressed <Key.shift>THIS<Key.space><Key.shift>TASK<Key.space><Key.shift>PRESENTS<Key.space>AN<Key.space>OPPORTINITY<Key.space>AN<Key.backspace><Key.backspace>TO<Key.space><Key.shift>DEMONSTRATE<Key.space>OUR<Key.space><Key.shift>CREATIVITY<Key.space>AND<Key.space><Key.shift>INNOVATION<Key.space><Key.shift><Key.shift><Key.shift><Key.shift>W<Key.backspace><Key.shift>EXPLORING<Key.space>NEW<Key.space><Key.shift>IDEAS<Key.space>AND<Key.space>APPORACHES
Screenshot: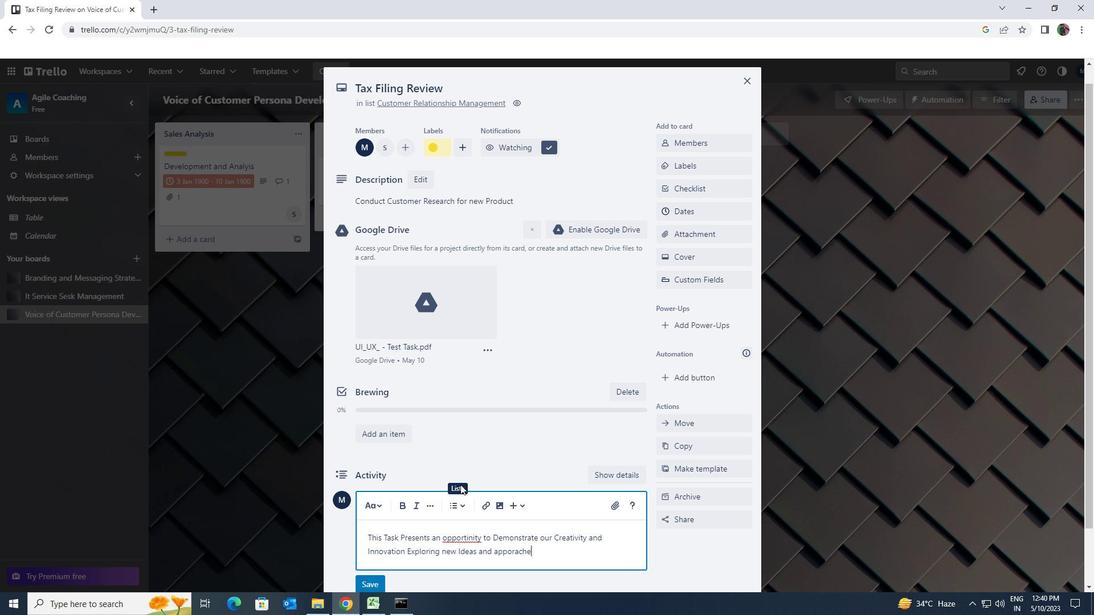 
Action: Mouse scrolled (460, 484) with delta (0, 0)
Screenshot: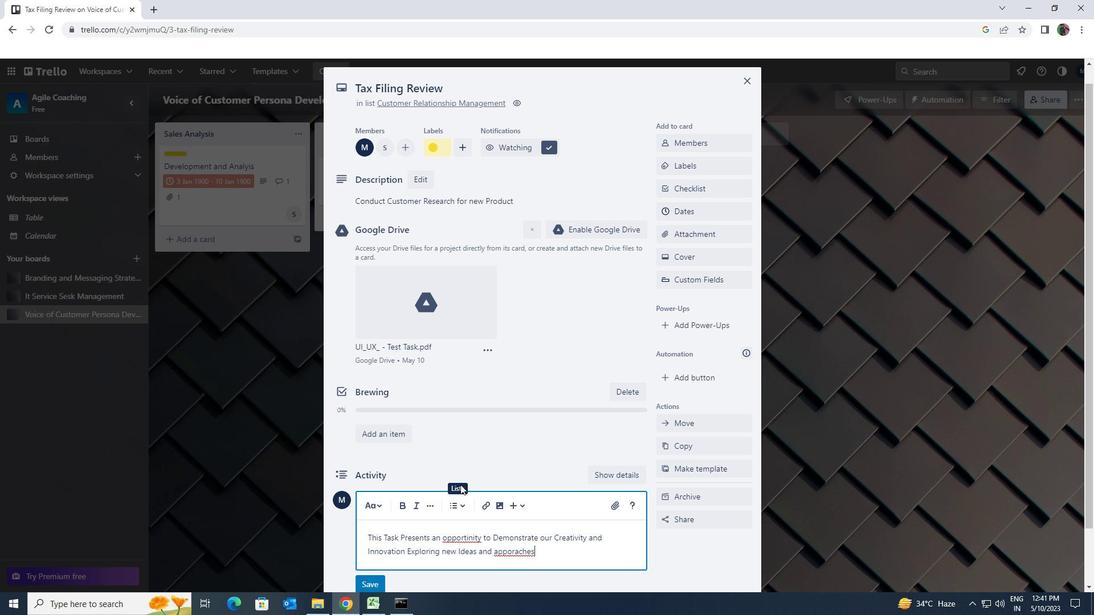 
Action: Mouse scrolled (460, 484) with delta (0, 0)
Screenshot: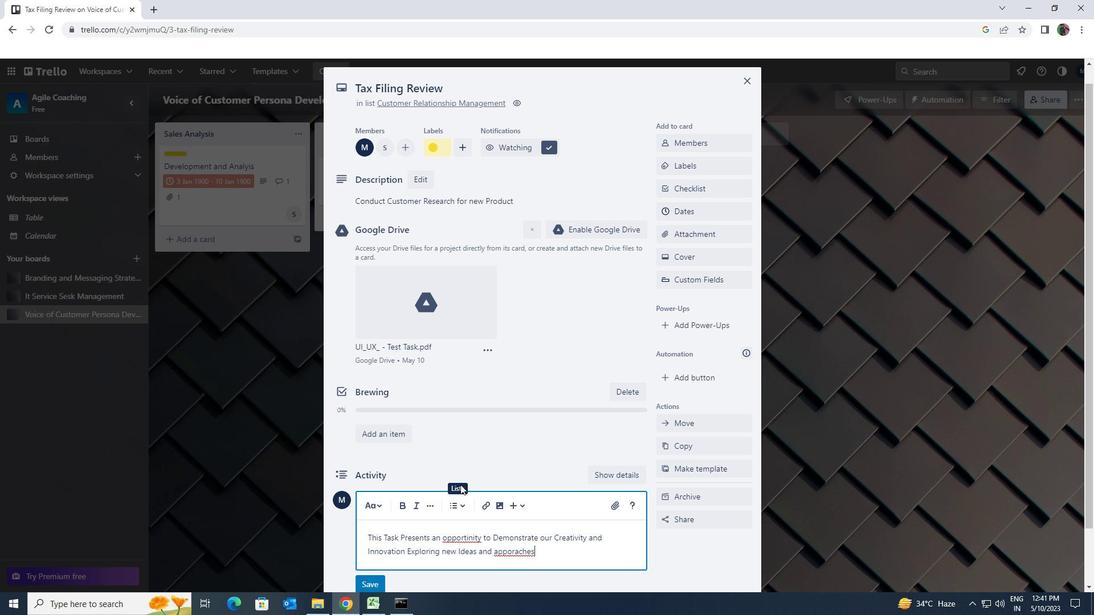 
Action: Mouse scrolled (460, 484) with delta (0, 0)
Screenshot: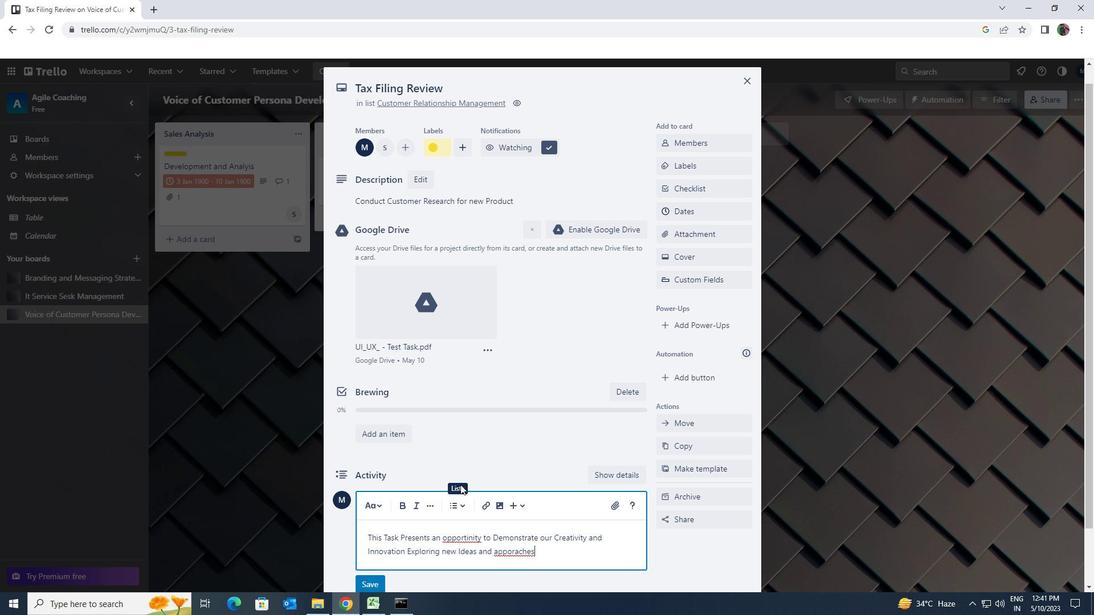 
Action: Mouse moved to (378, 583)
Screenshot: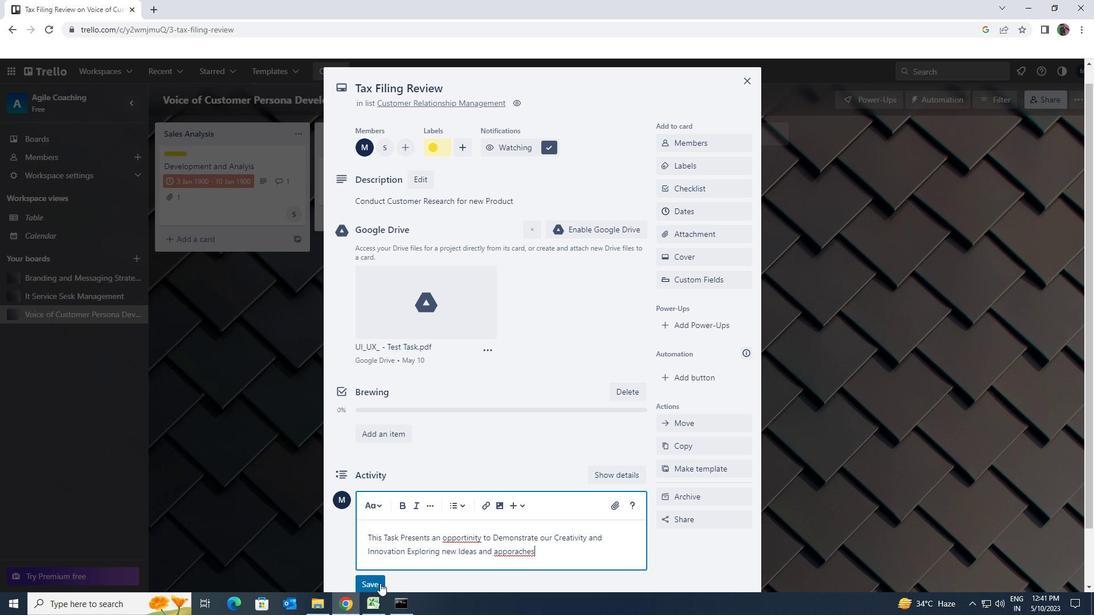 
Action: Mouse pressed left at (378, 583)
Screenshot: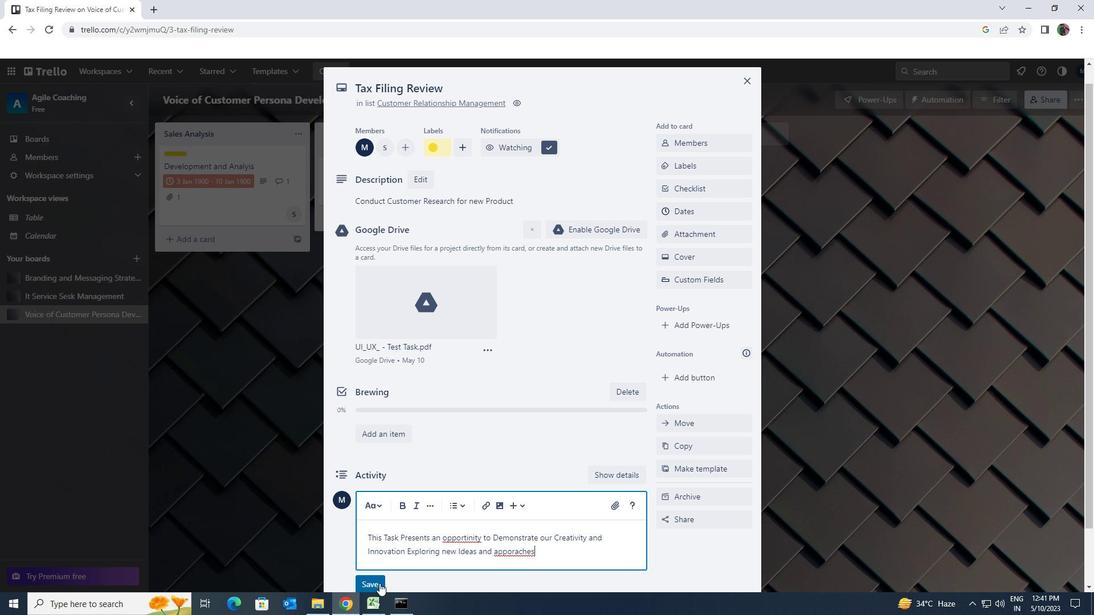 
Action: Mouse moved to (664, 212)
Screenshot: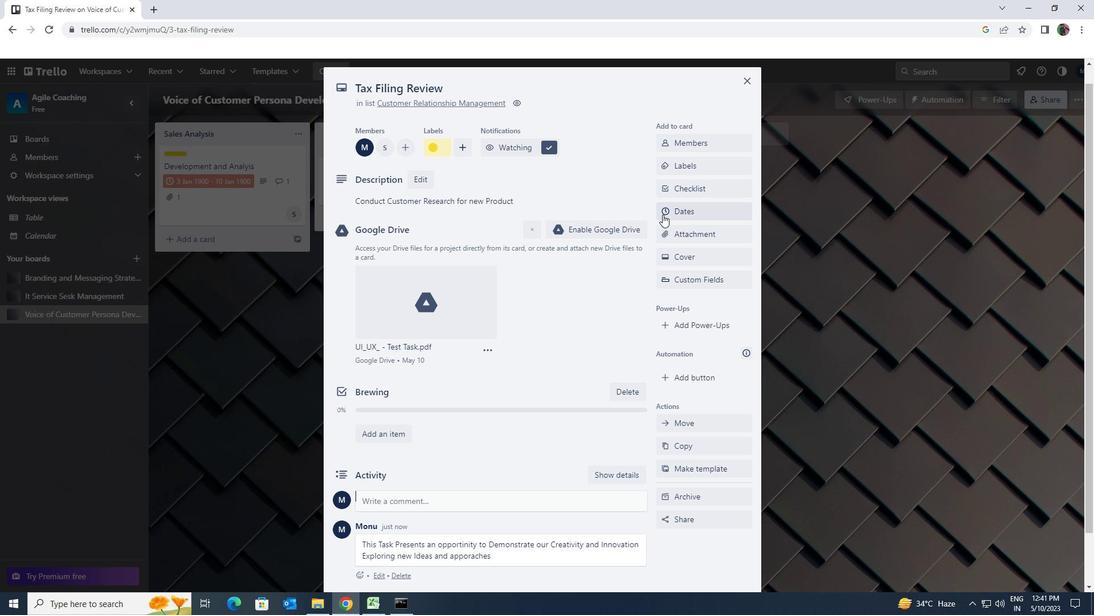 
Action: Mouse pressed left at (664, 212)
Screenshot: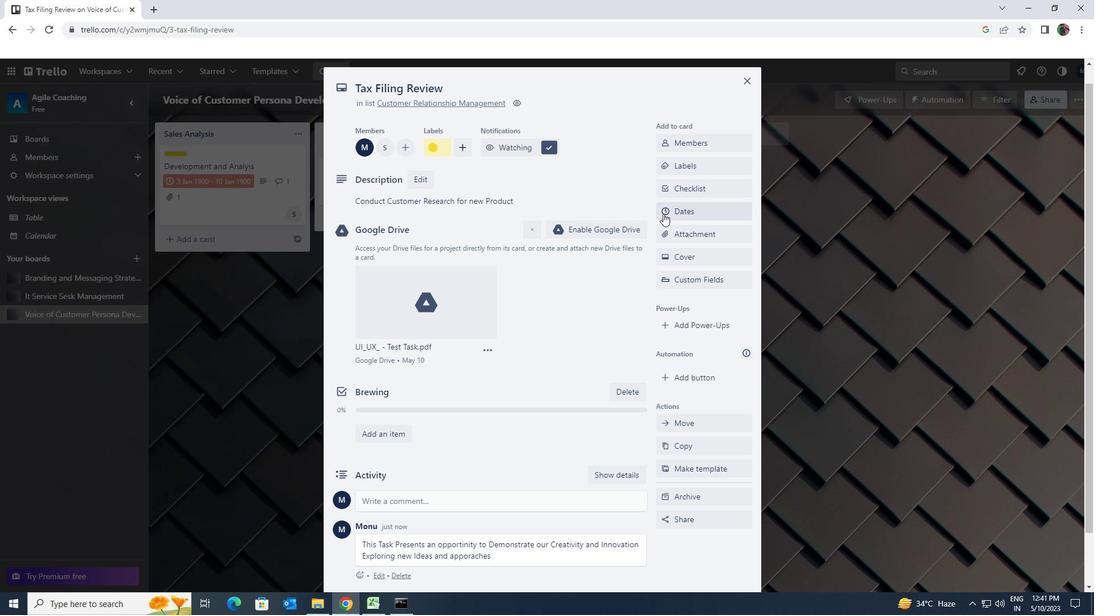 
Action: Mouse moved to (668, 306)
Screenshot: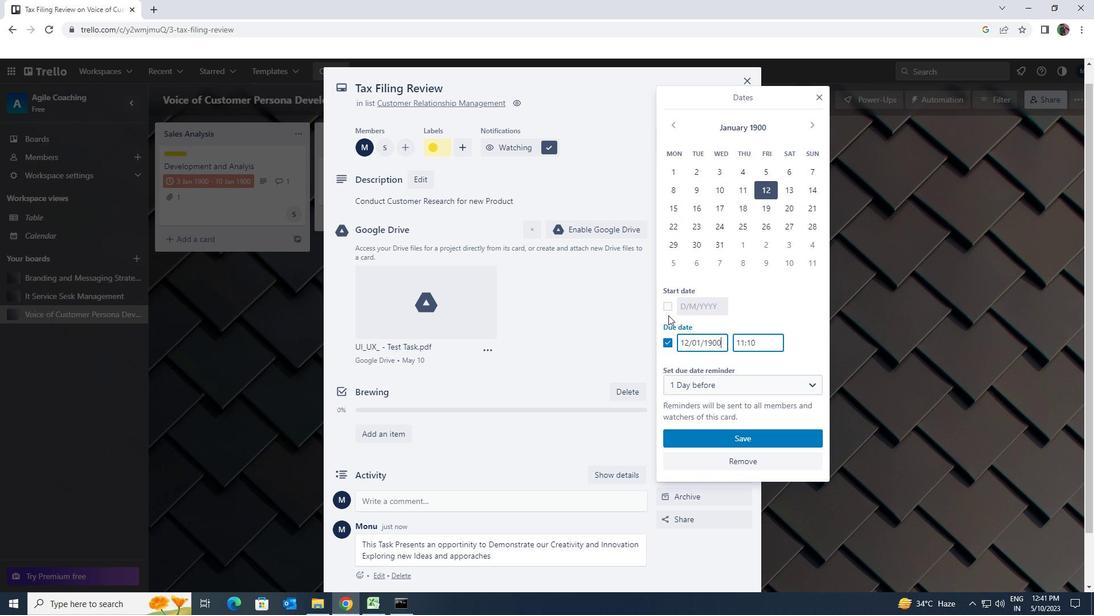 
Action: Mouse pressed left at (668, 306)
Screenshot: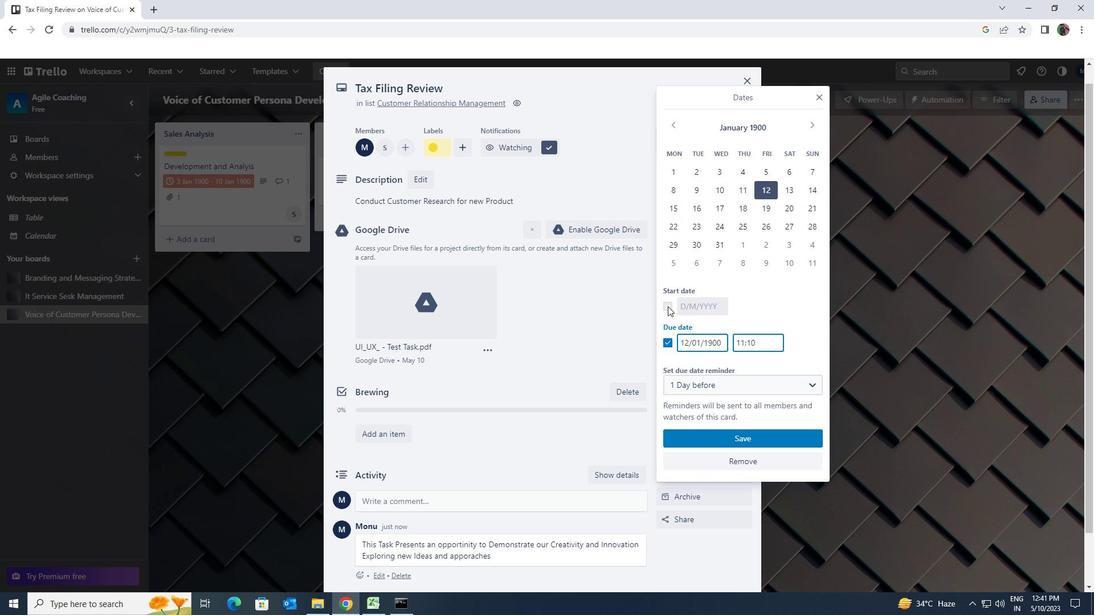 
Action: Mouse moved to (722, 309)
Screenshot: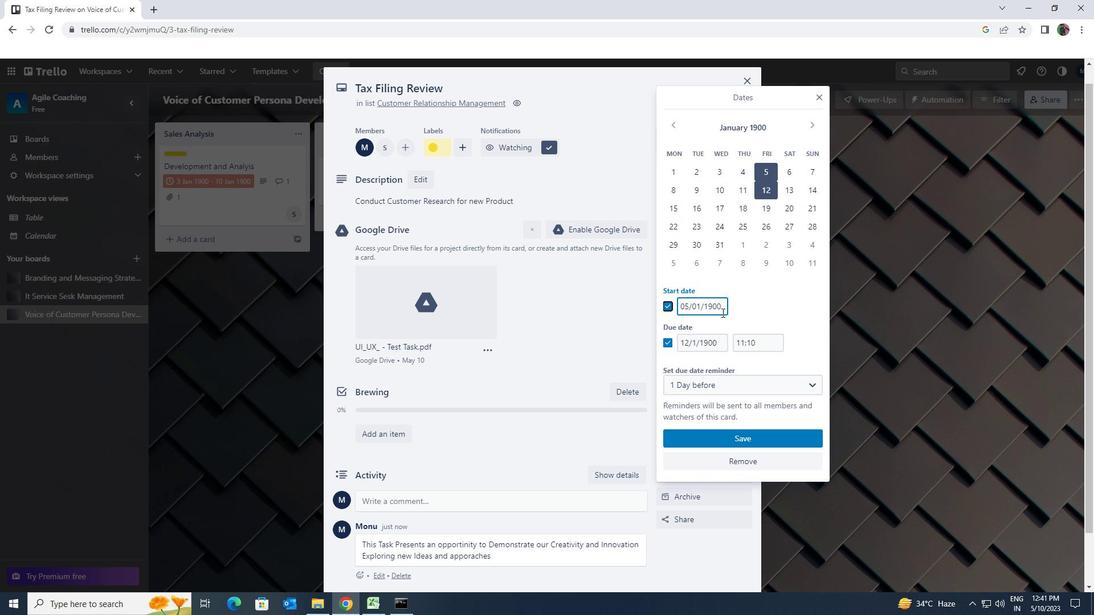 
Action: Mouse pressed left at (722, 309)
Screenshot: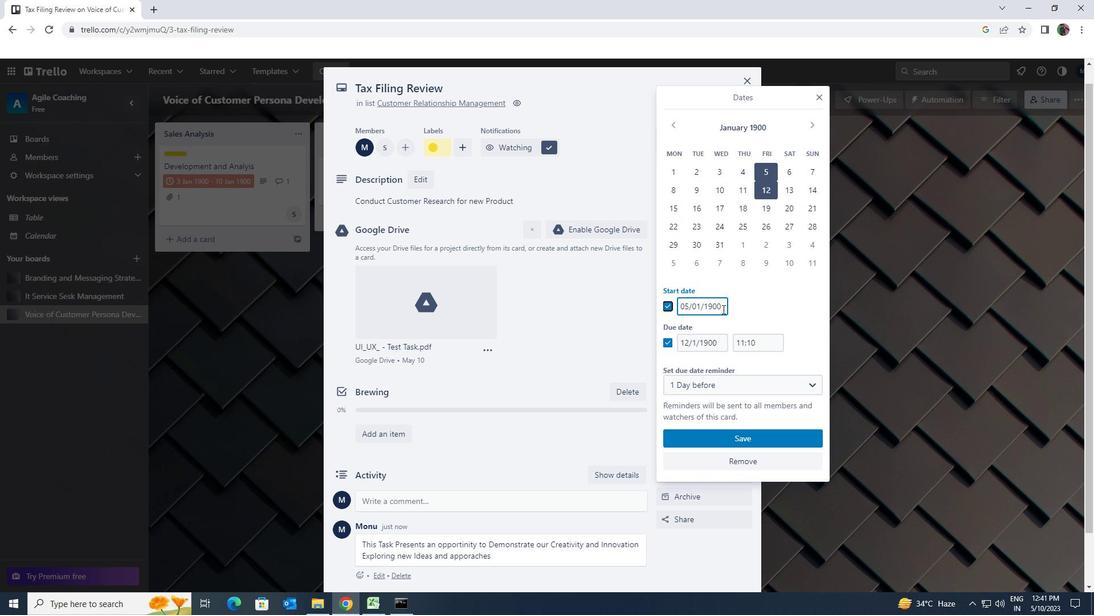 
Action: Mouse moved to (680, 299)
Screenshot: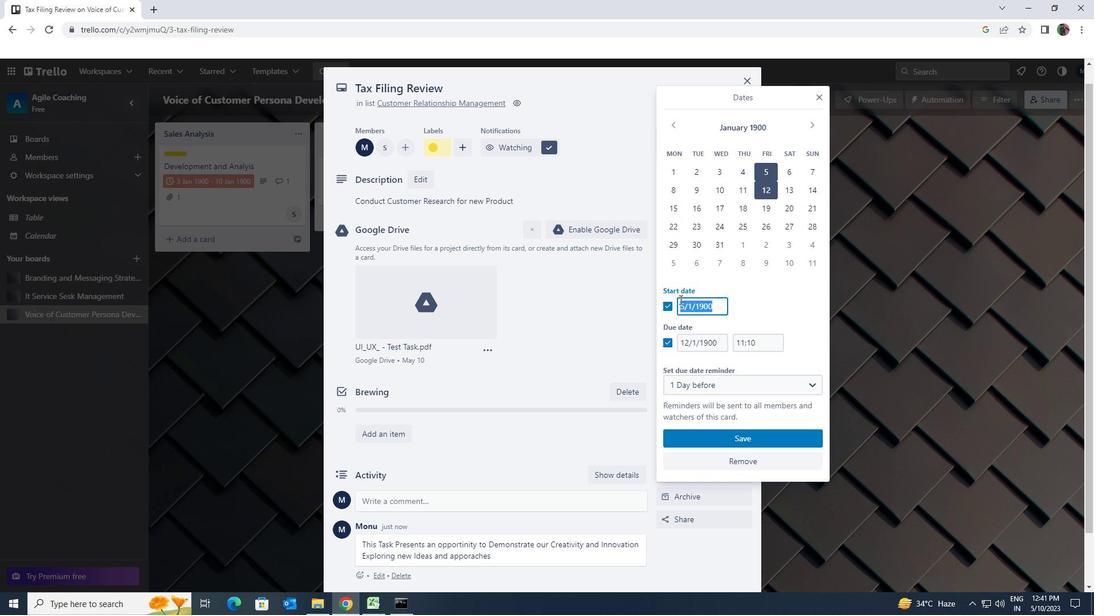 
Action: Key pressed 6/1/19
Screenshot: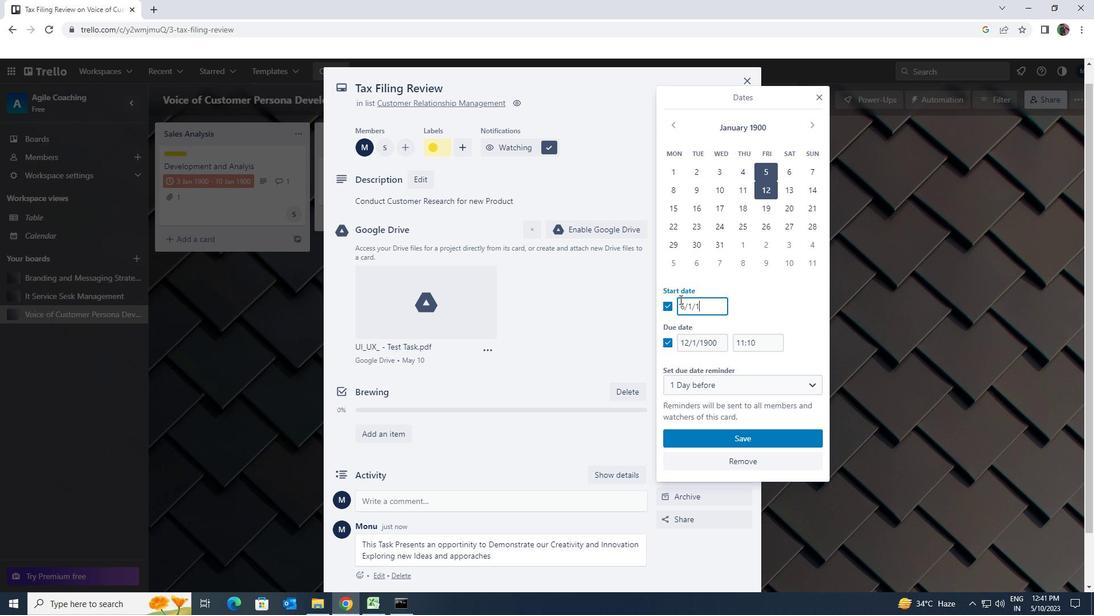 
Action: Mouse moved to (679, 299)
Screenshot: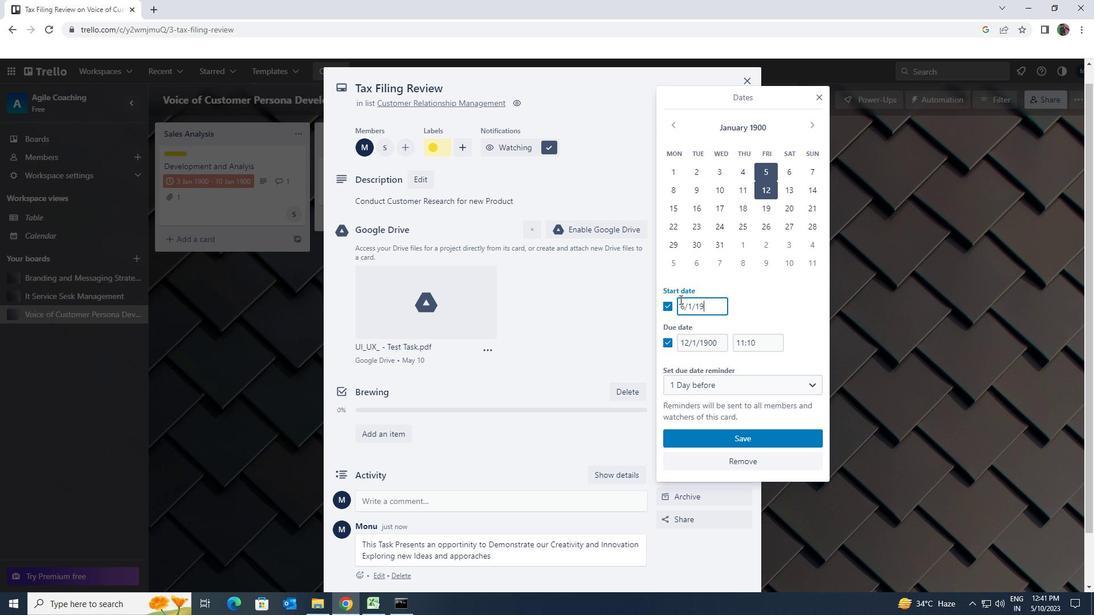 
Action: Key pressed 00
Screenshot: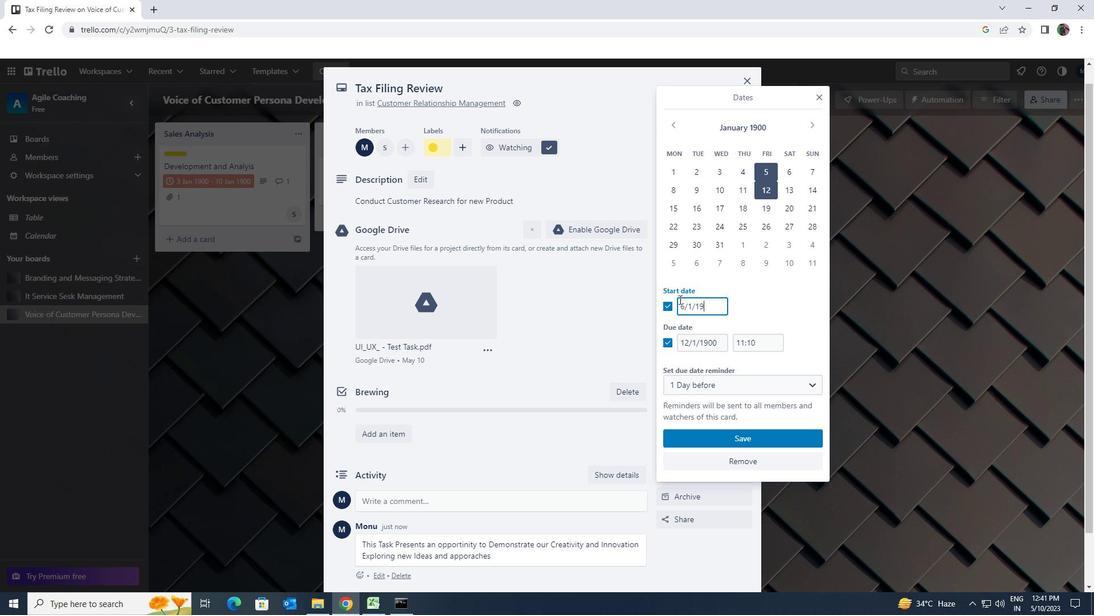 
Action: Mouse moved to (719, 344)
Screenshot: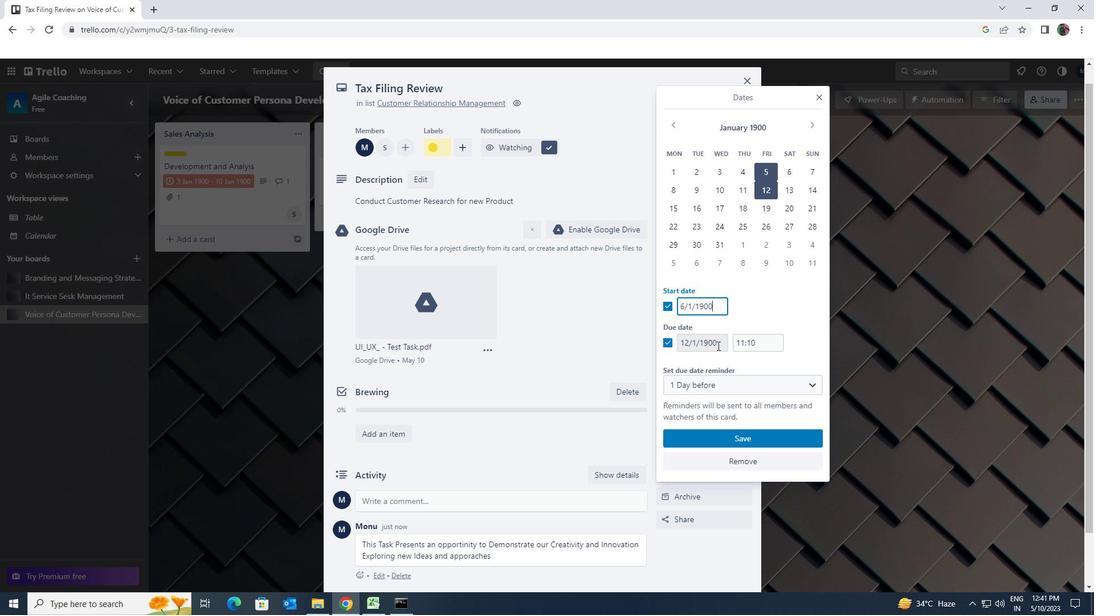 
Action: Mouse pressed left at (719, 344)
Screenshot: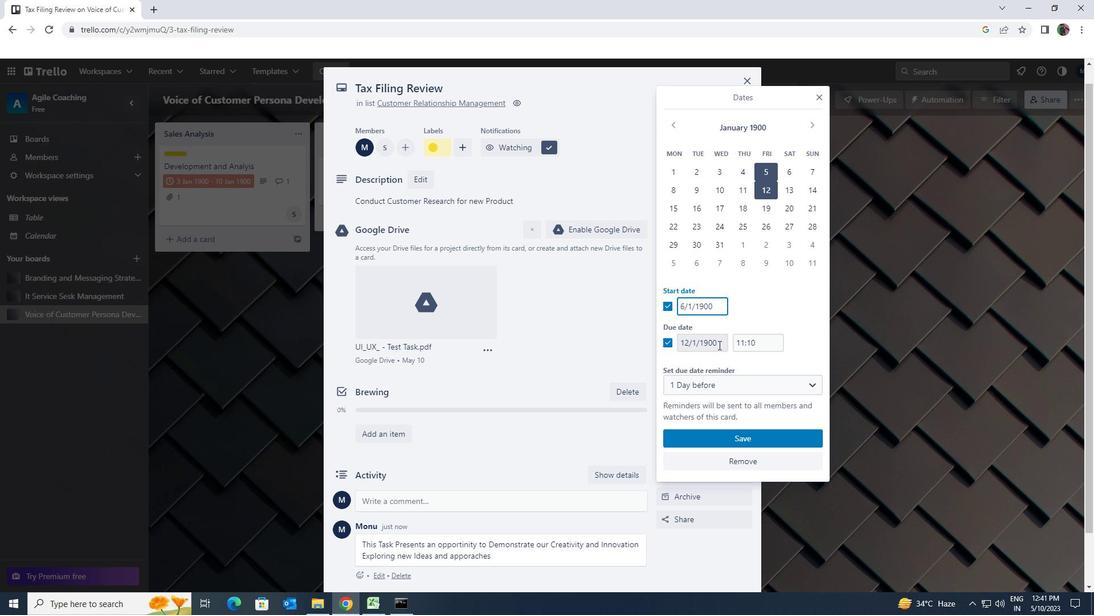 
Action: Mouse moved to (678, 344)
Screenshot: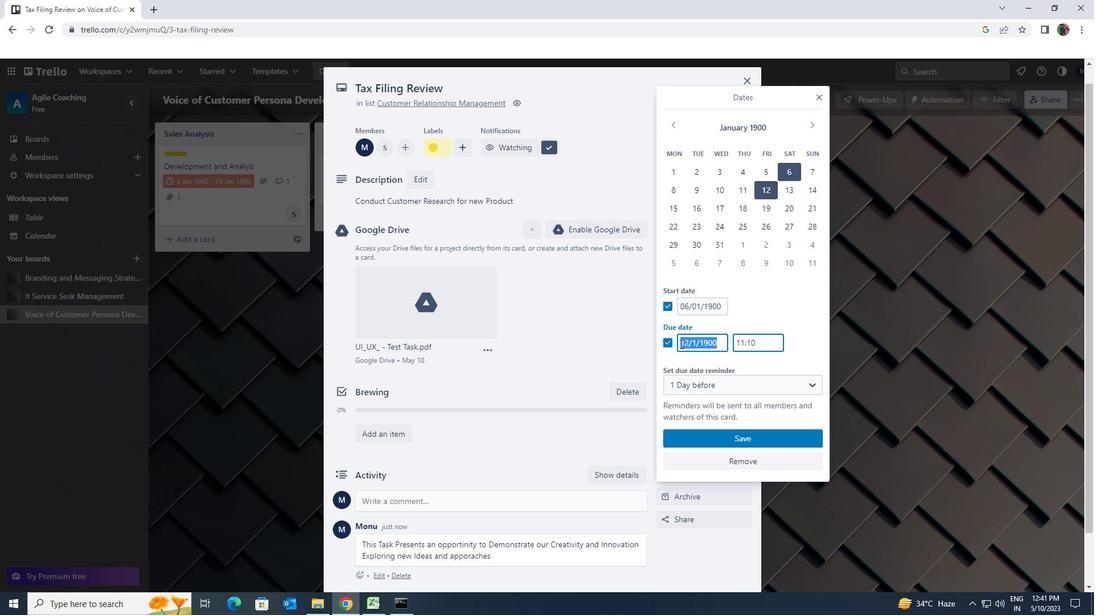 
Action: Key pressed 13/1/1900
Screenshot: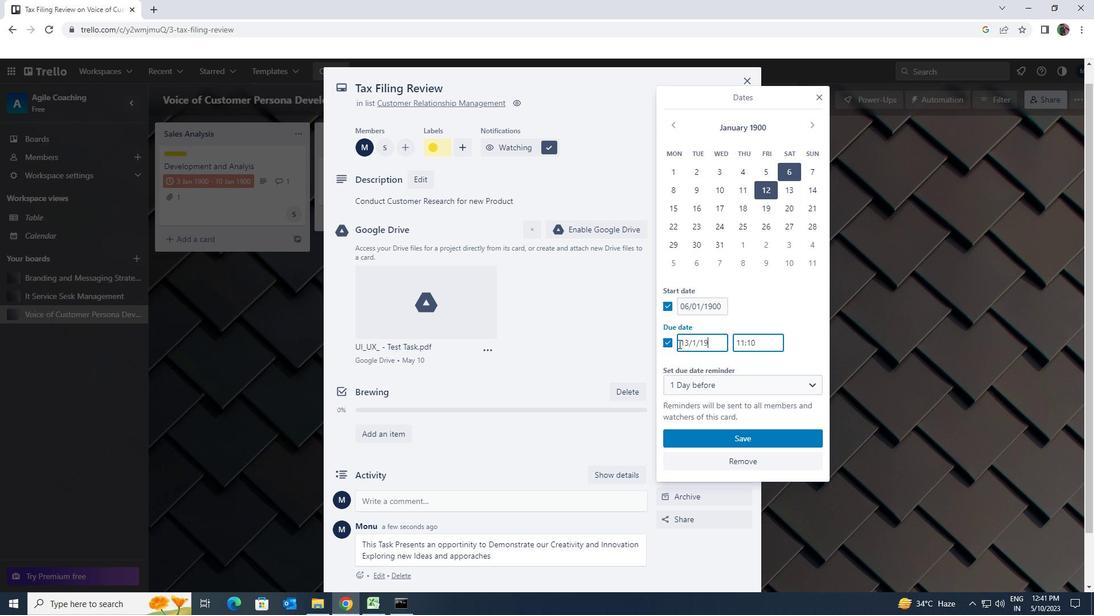 
Action: Mouse moved to (731, 442)
Screenshot: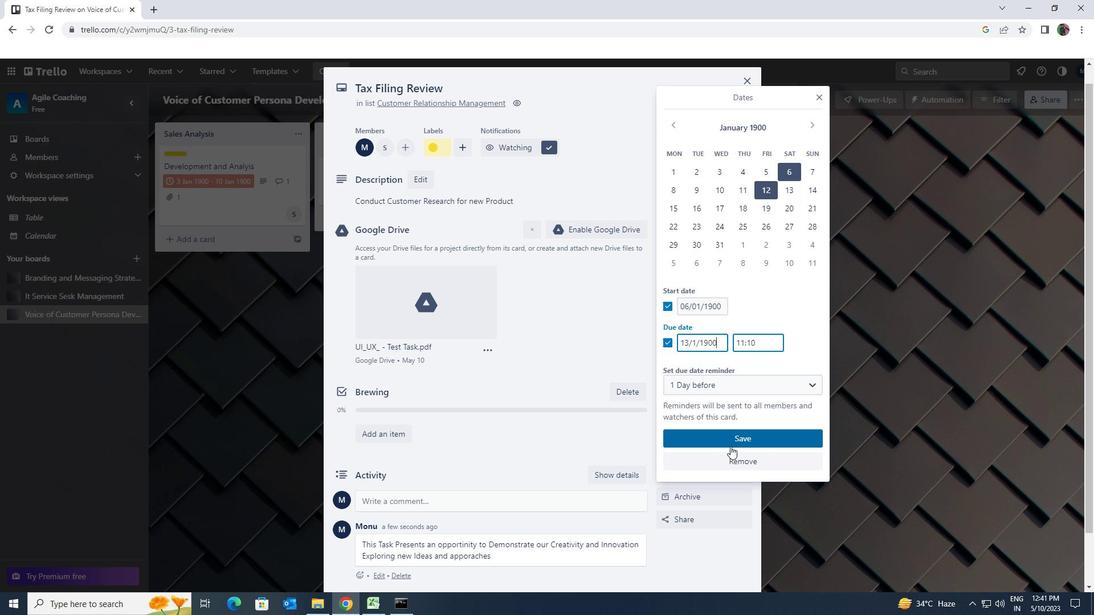 
Action: Mouse pressed left at (731, 442)
Screenshot: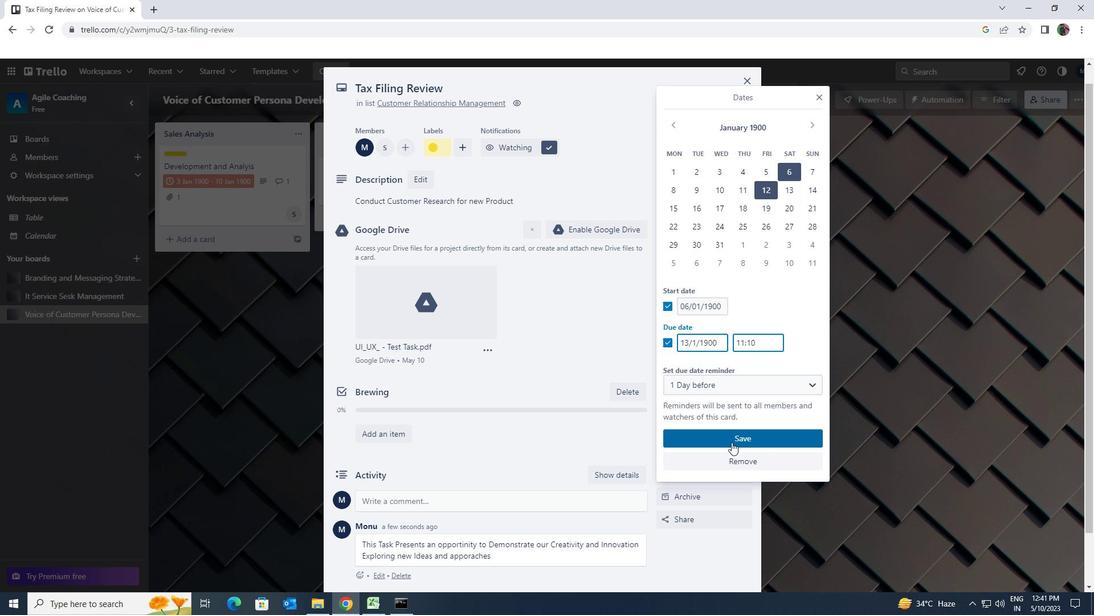 
